 Task: Slide 12 - This Is A Map.
Action: Mouse moved to (40, 98)
Screenshot: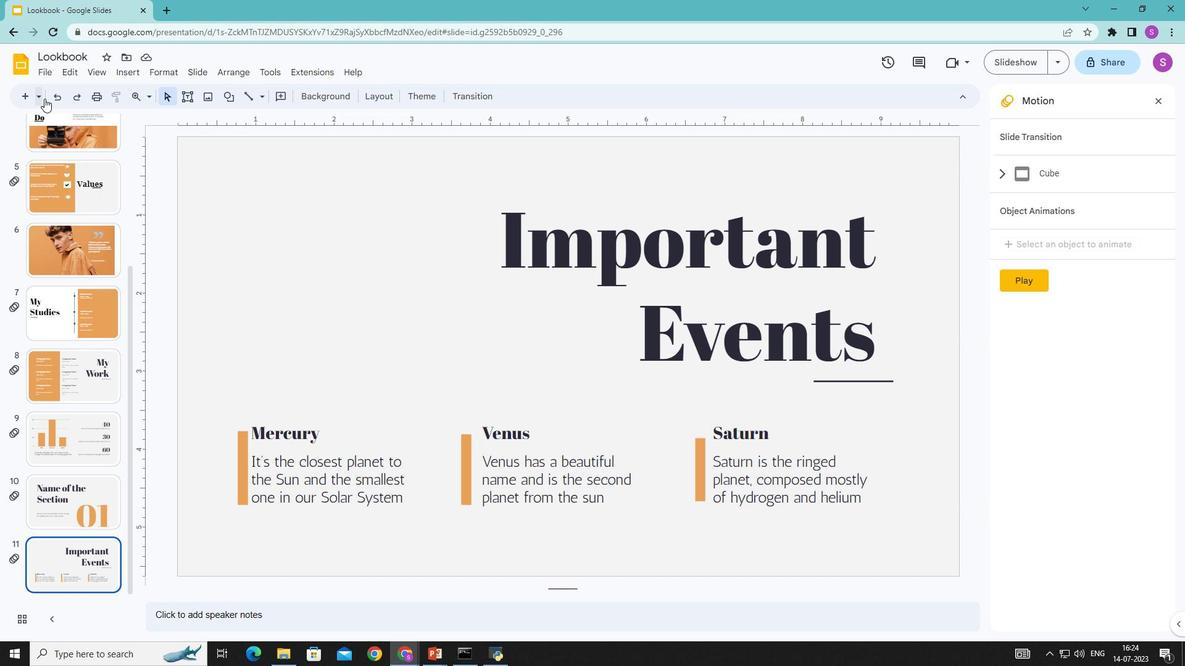 
Action: Mouse pressed left at (40, 98)
Screenshot: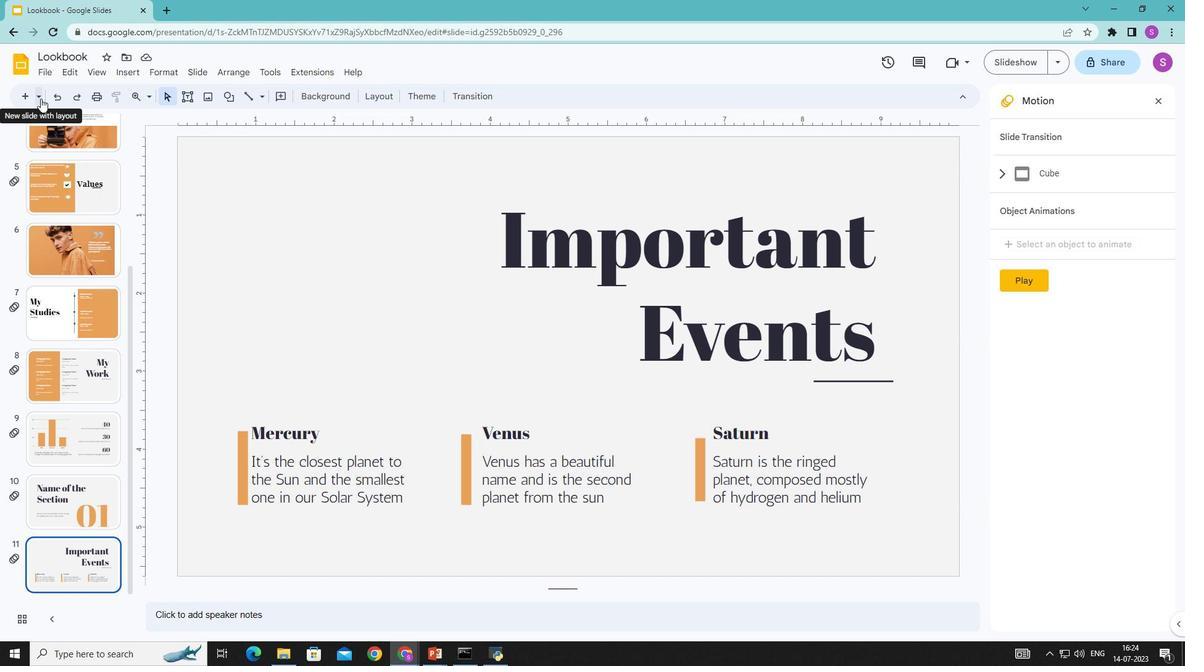 
Action: Mouse moved to (140, 195)
Screenshot: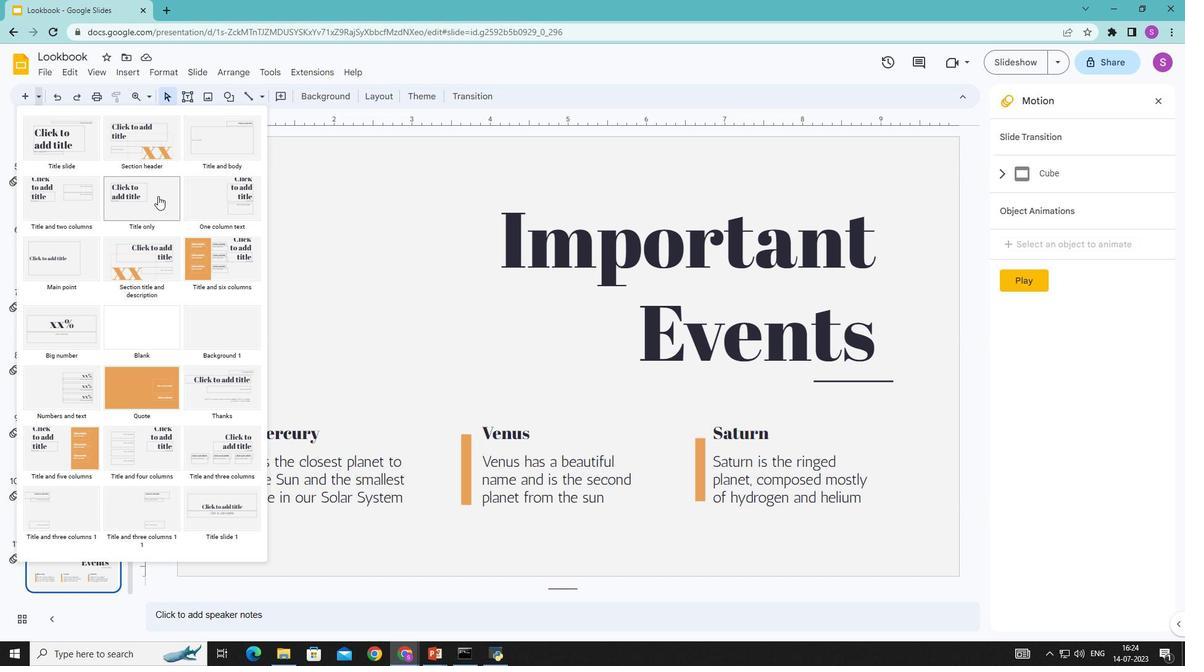 
Action: Mouse pressed left at (140, 195)
Screenshot: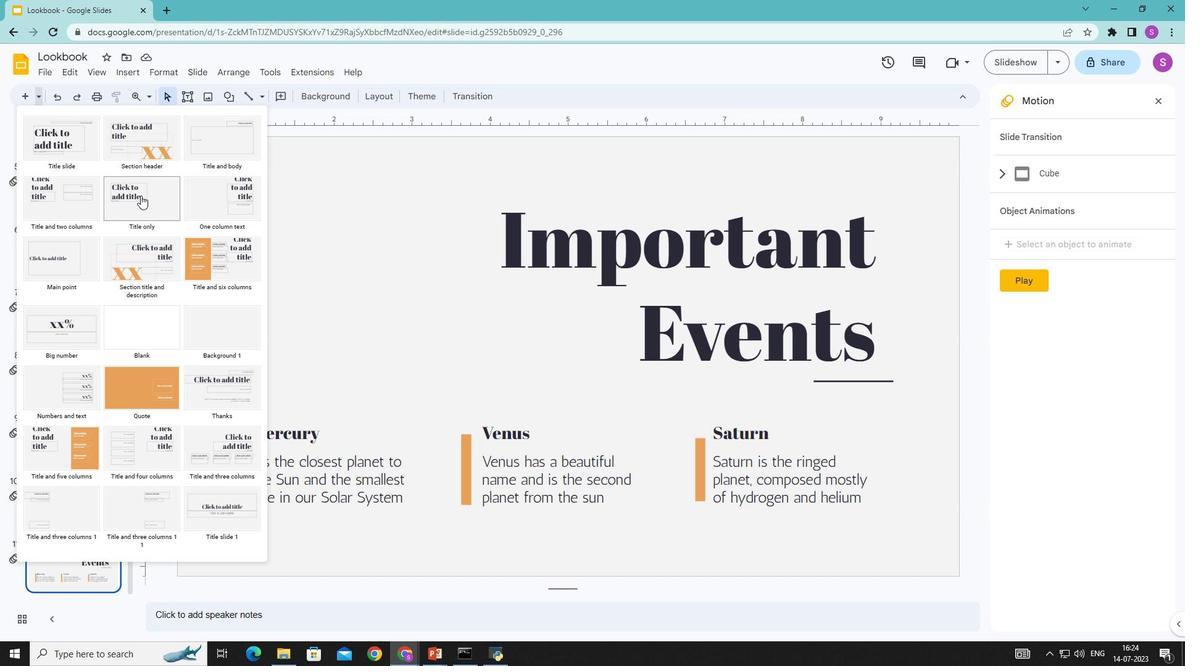 
Action: Mouse moved to (339, 274)
Screenshot: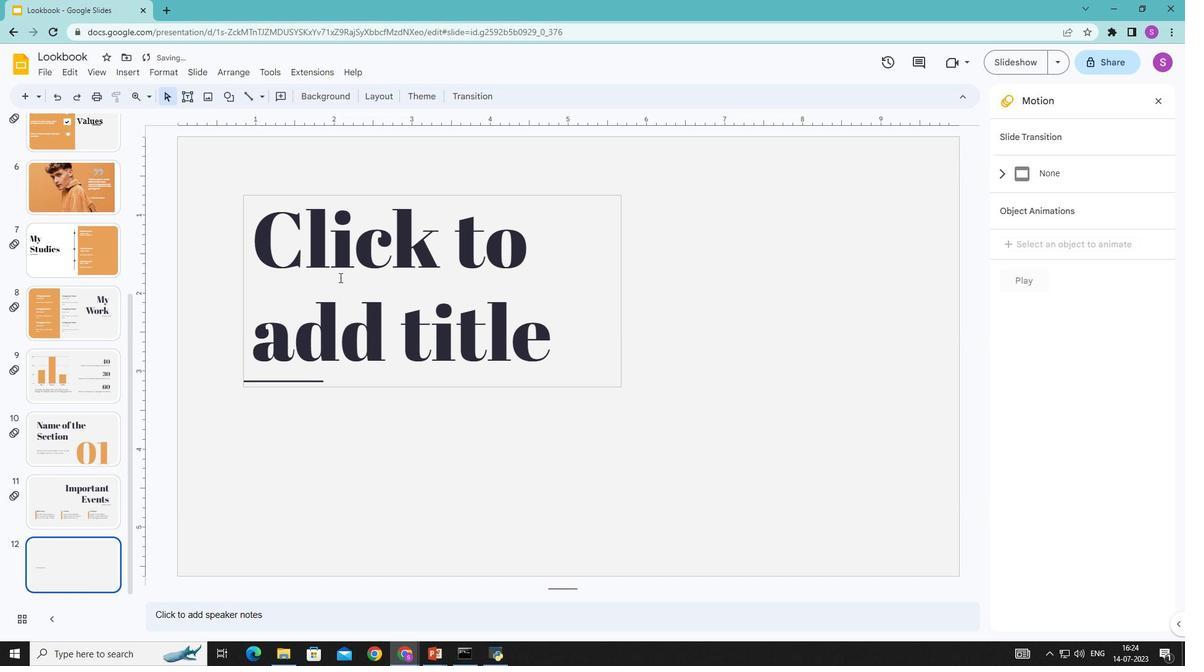 
Action: Mouse pressed left at (339, 274)
Screenshot: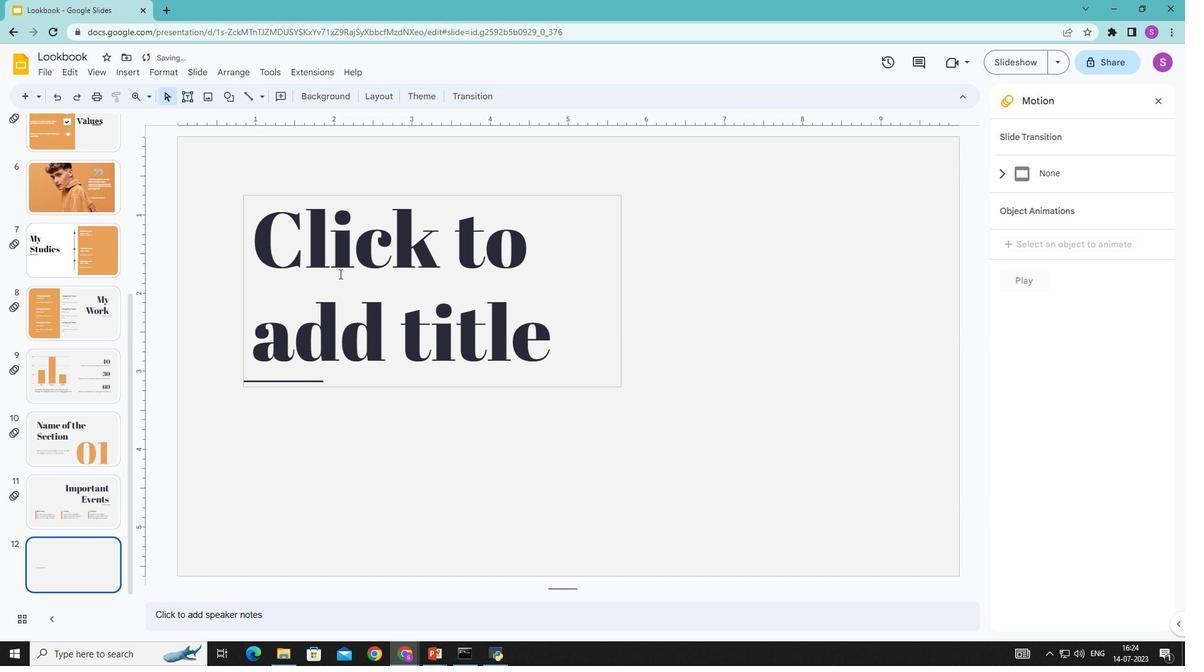 
Action: Mouse moved to (346, 277)
Screenshot: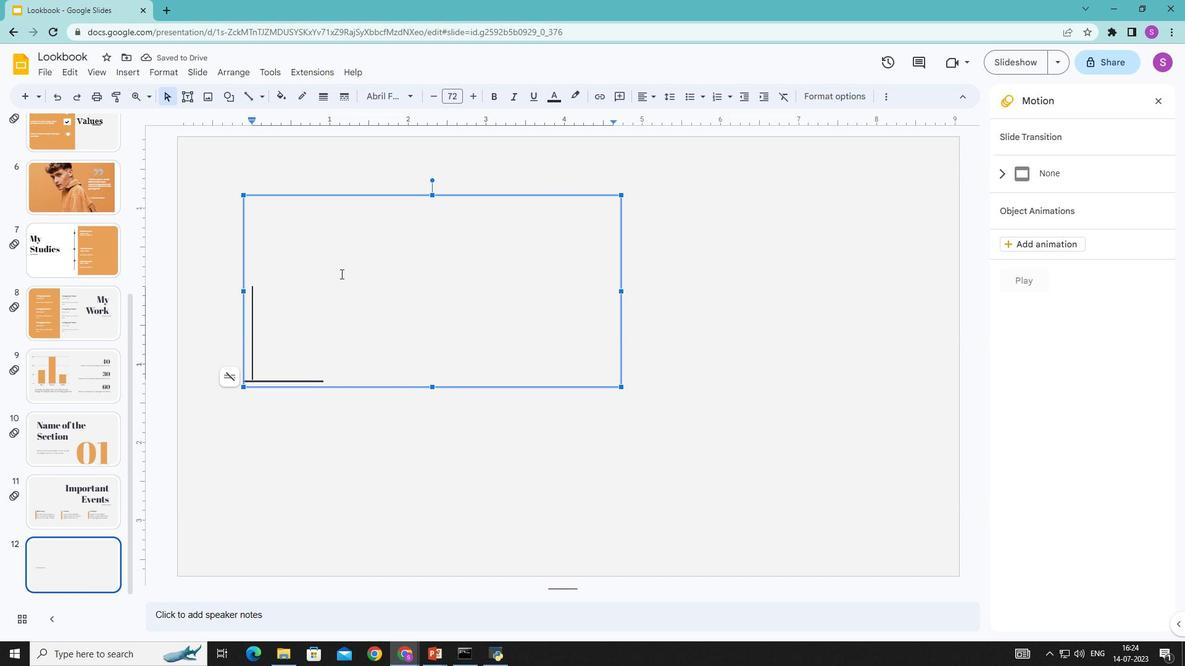 
Action: Key pressed <Key.shift>This<Key.space><Key.shift>Is<Key.space>a<Key.space><Key.shift>Map
Screenshot: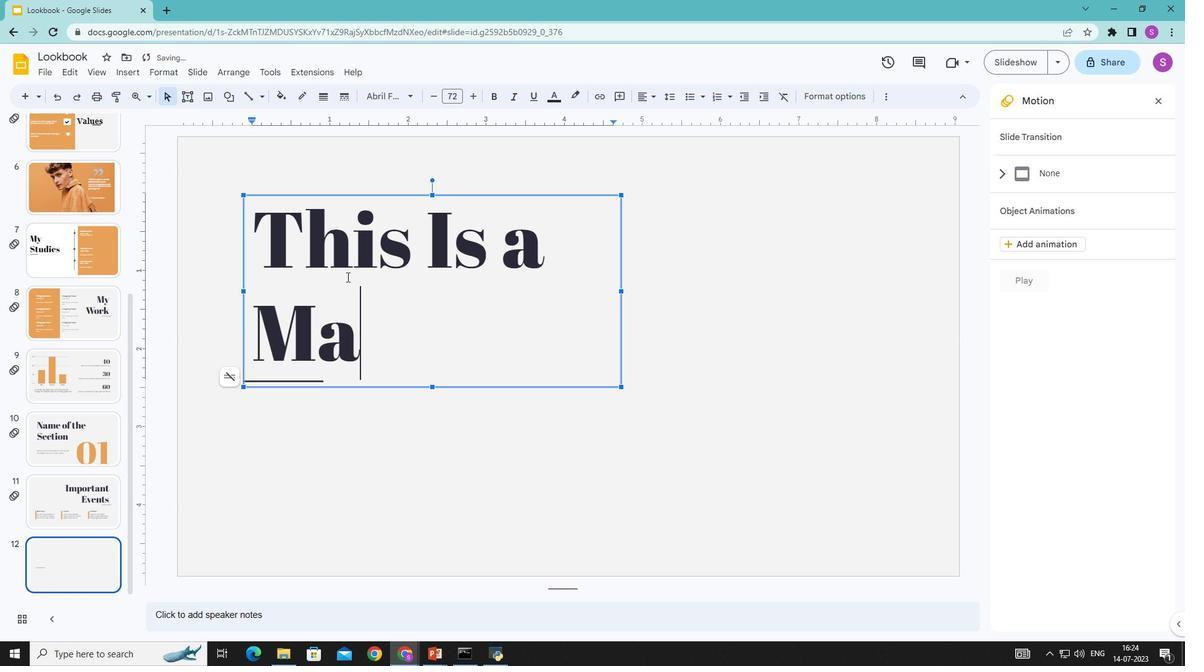 
Action: Mouse moved to (575, 490)
Screenshot: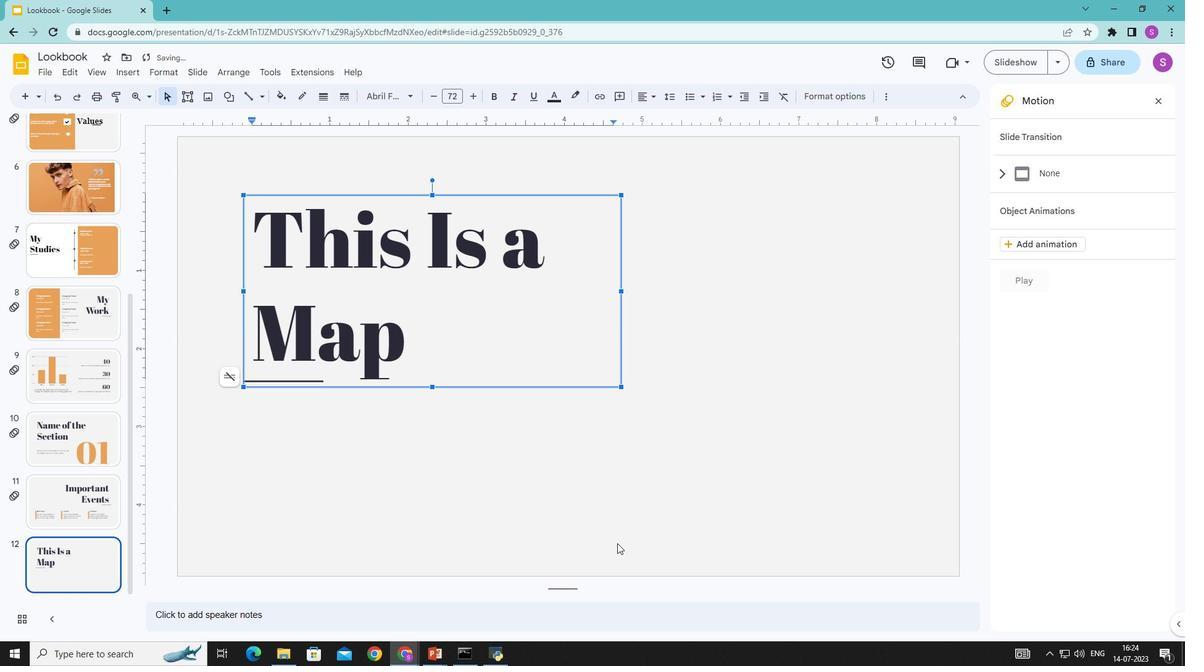 
Action: Mouse pressed left at (575, 490)
Screenshot: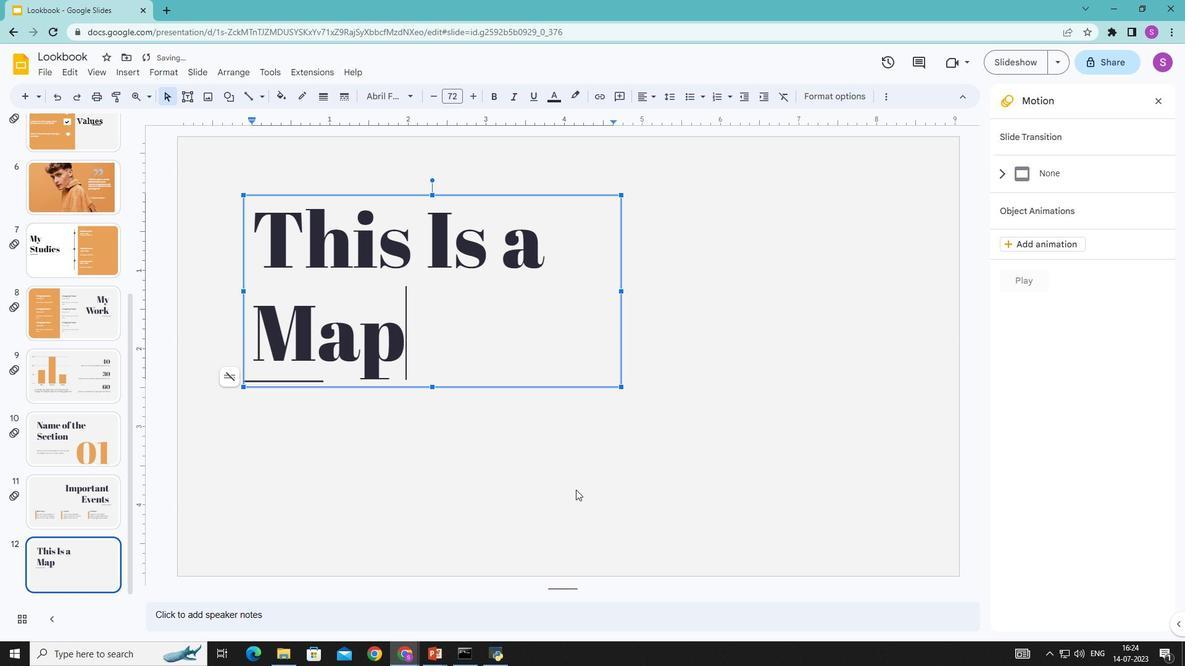
Action: Mouse moved to (119, 71)
Screenshot: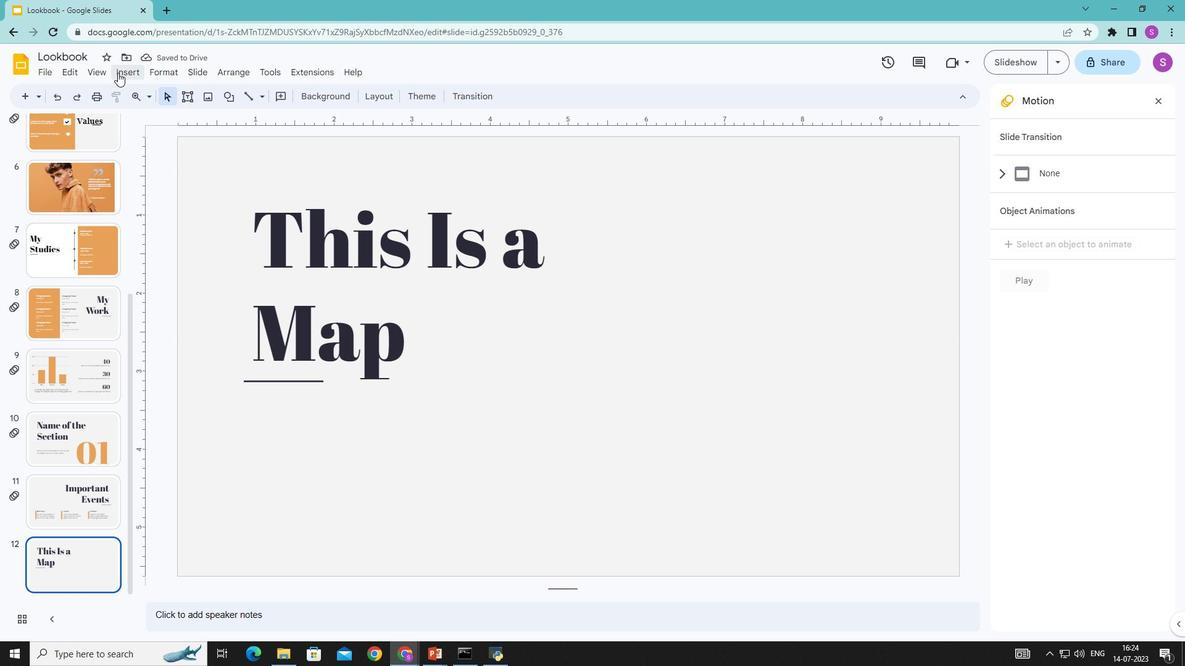 
Action: Mouse pressed left at (119, 71)
Screenshot: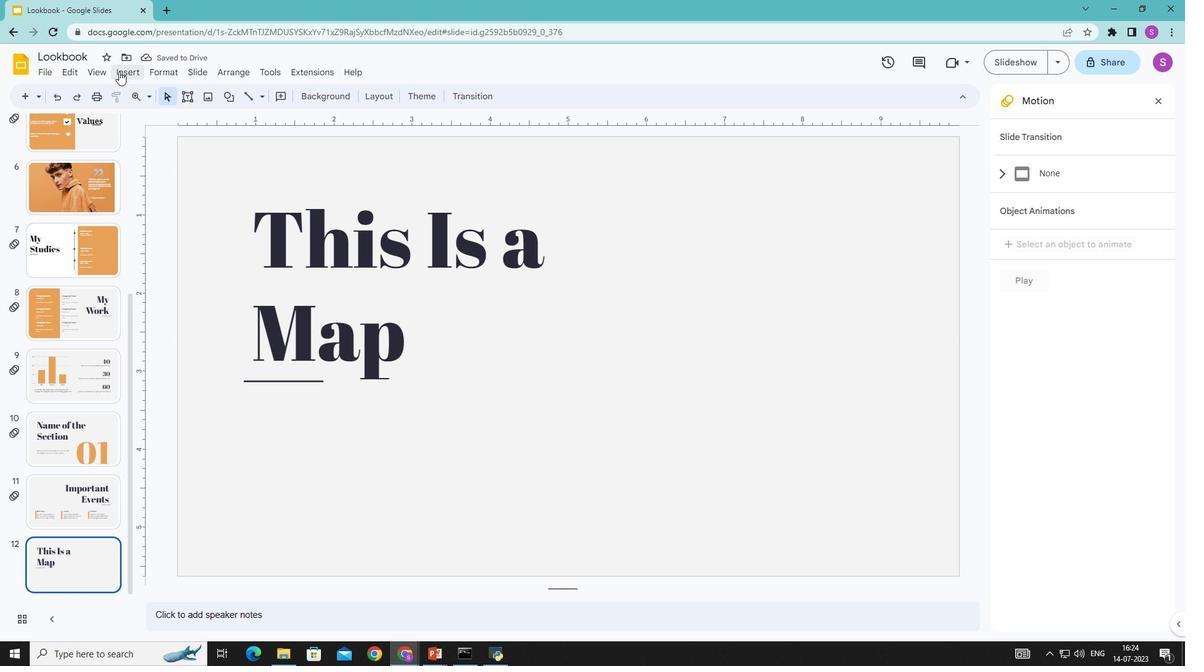 
Action: Mouse moved to (414, 98)
Screenshot: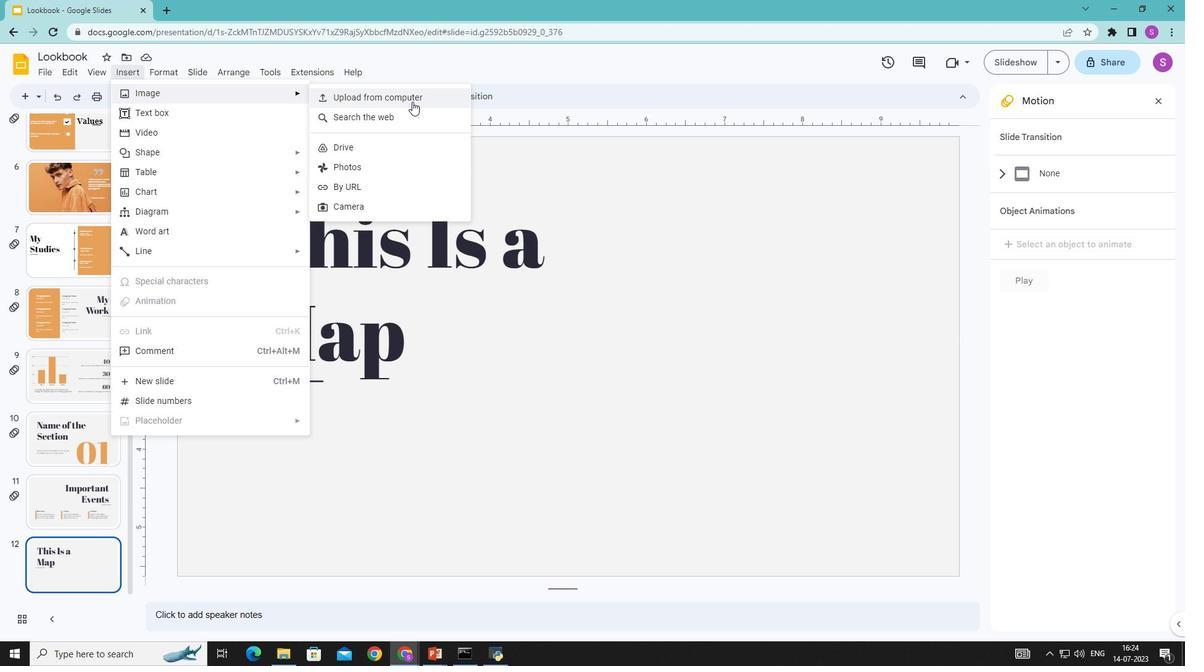 
Action: Mouse pressed left at (414, 98)
Screenshot: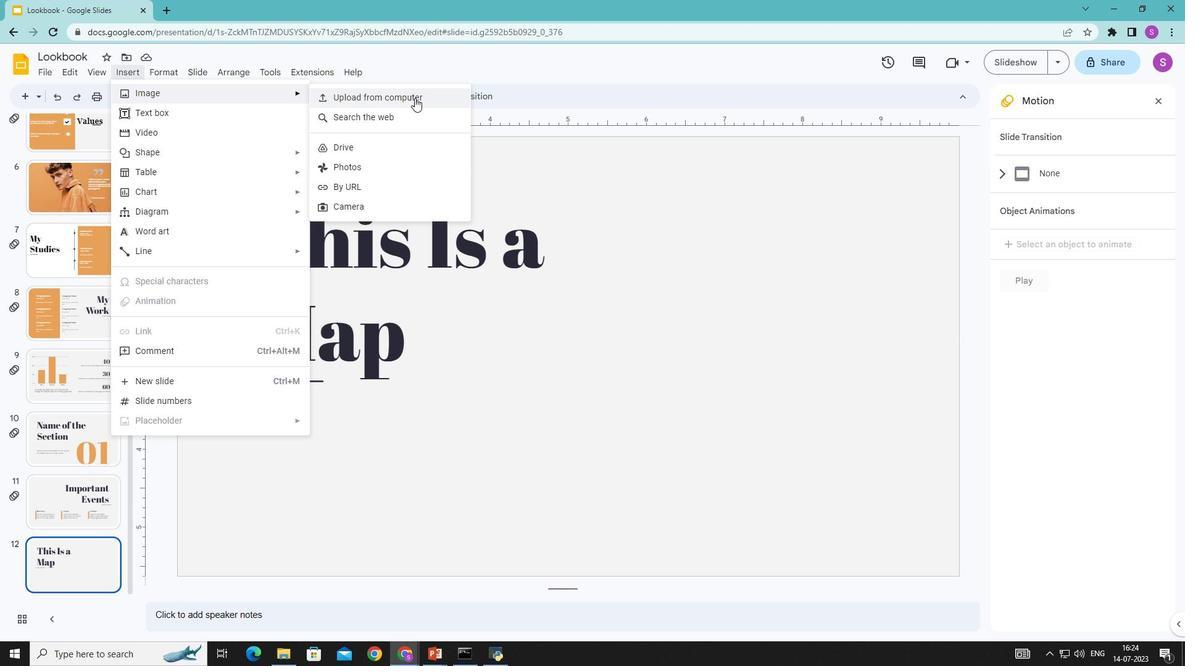 
Action: Mouse moved to (541, 108)
Screenshot: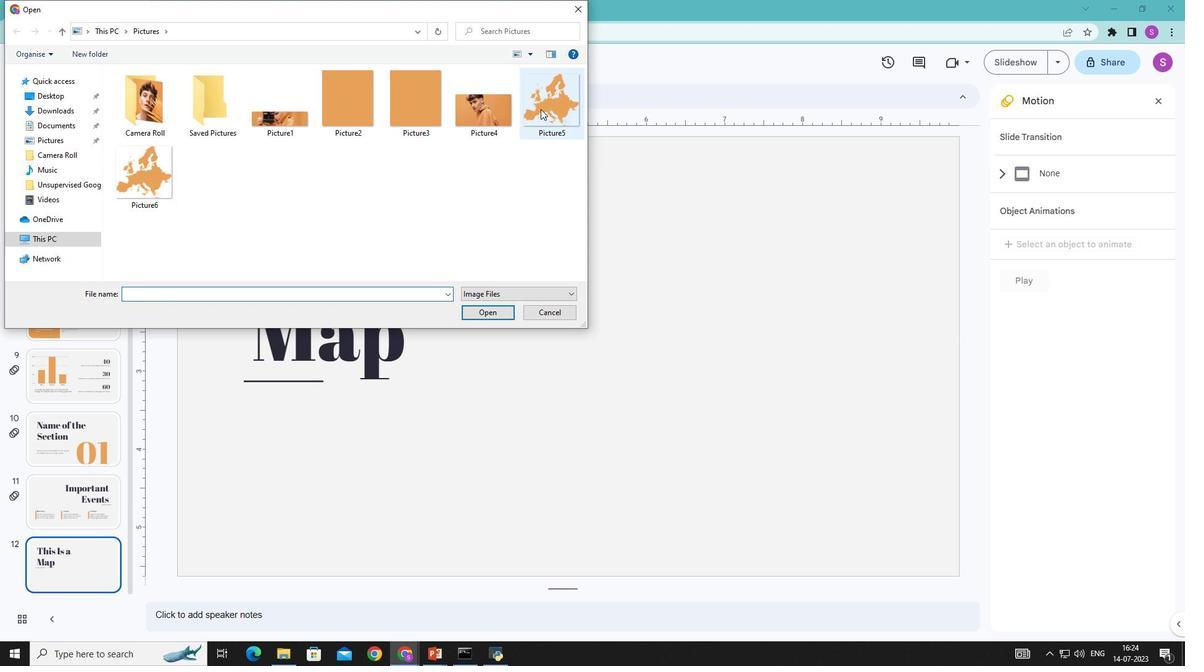 
Action: Mouse pressed left at (541, 108)
Screenshot: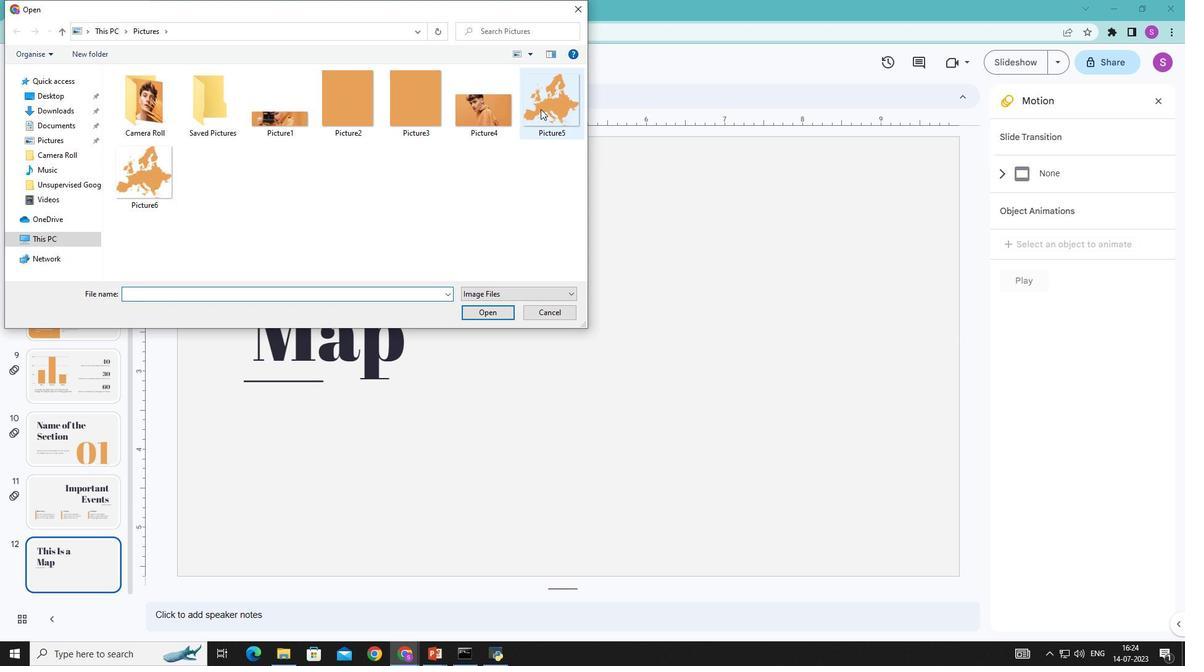 
Action: Mouse moved to (483, 309)
Screenshot: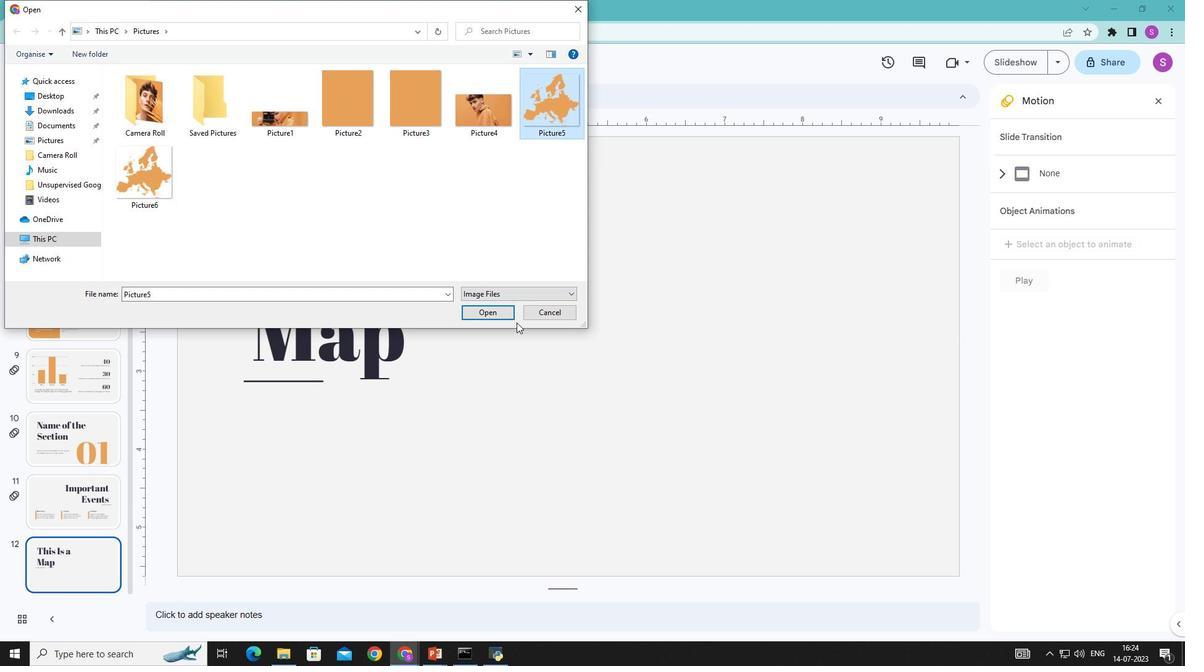 
Action: Mouse pressed left at (483, 309)
Screenshot: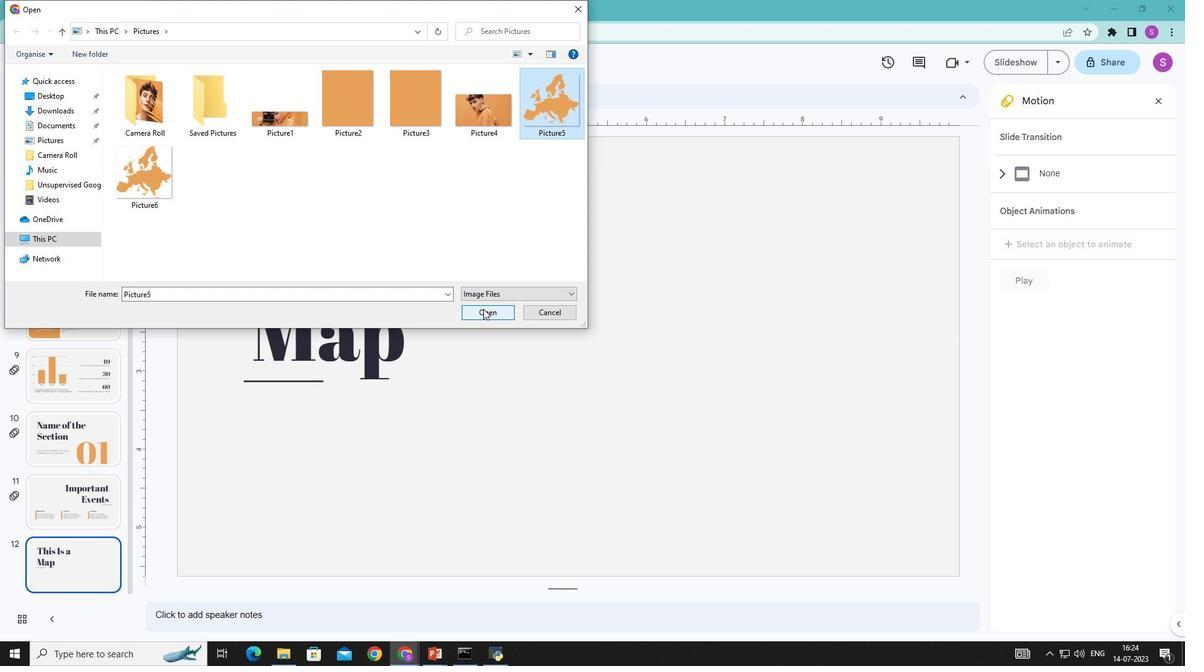 
Action: Mouse moved to (799, 329)
Screenshot: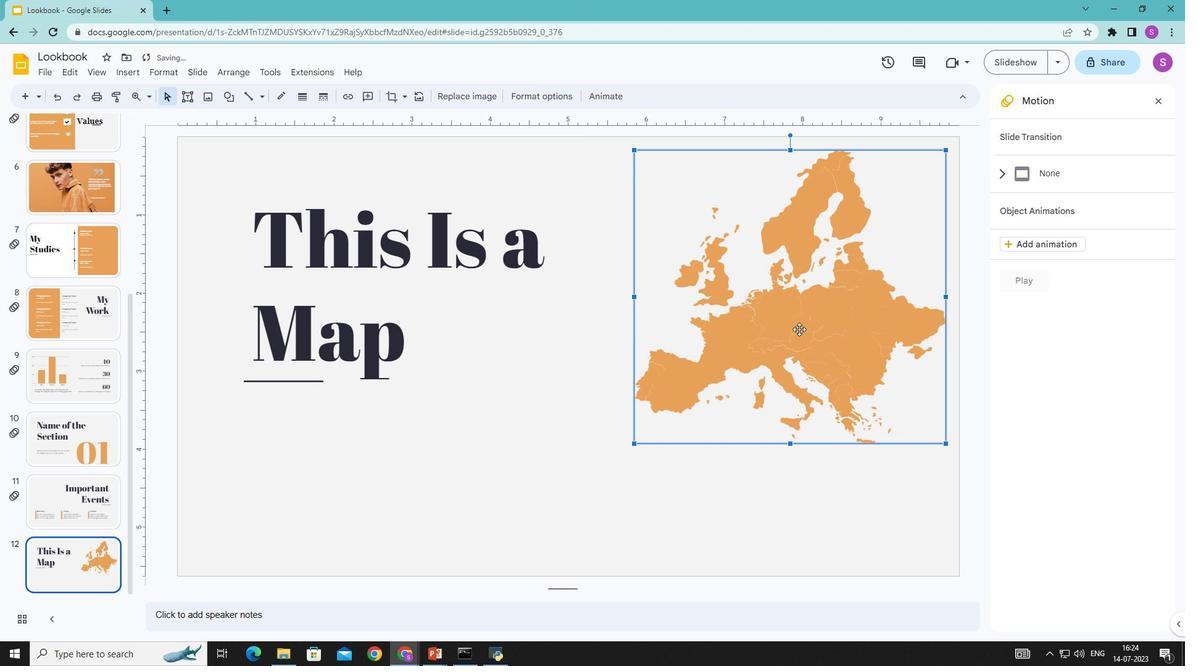 
Action: Mouse pressed left at (799, 329)
Screenshot: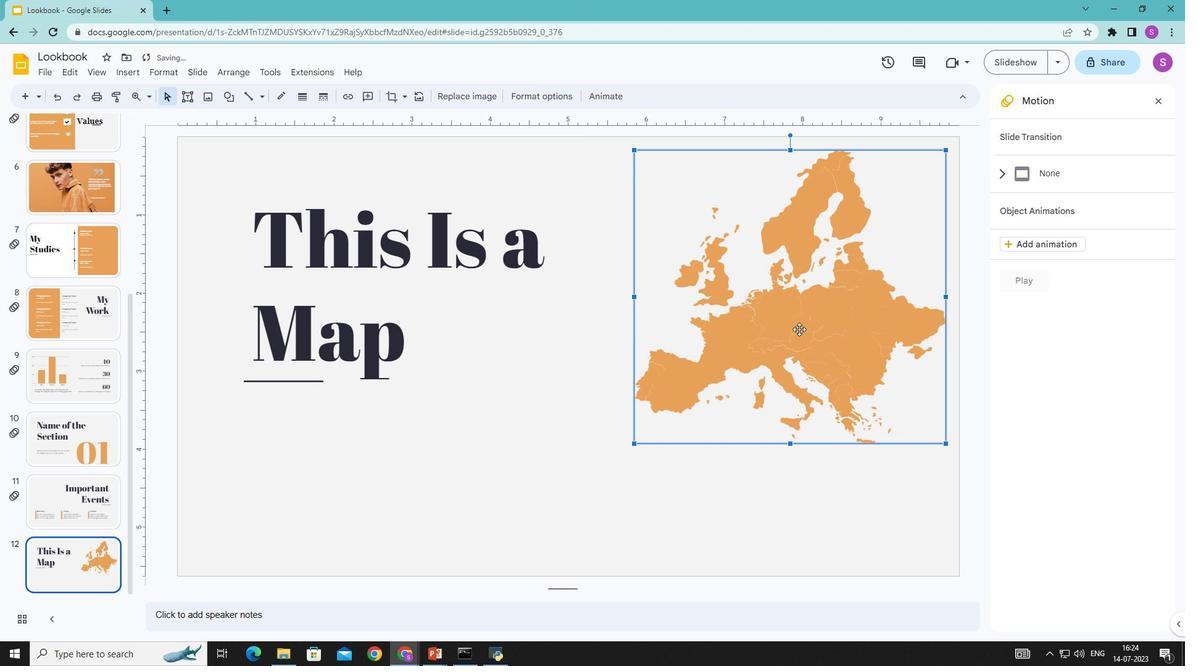 
Action: Mouse moved to (535, 467)
Screenshot: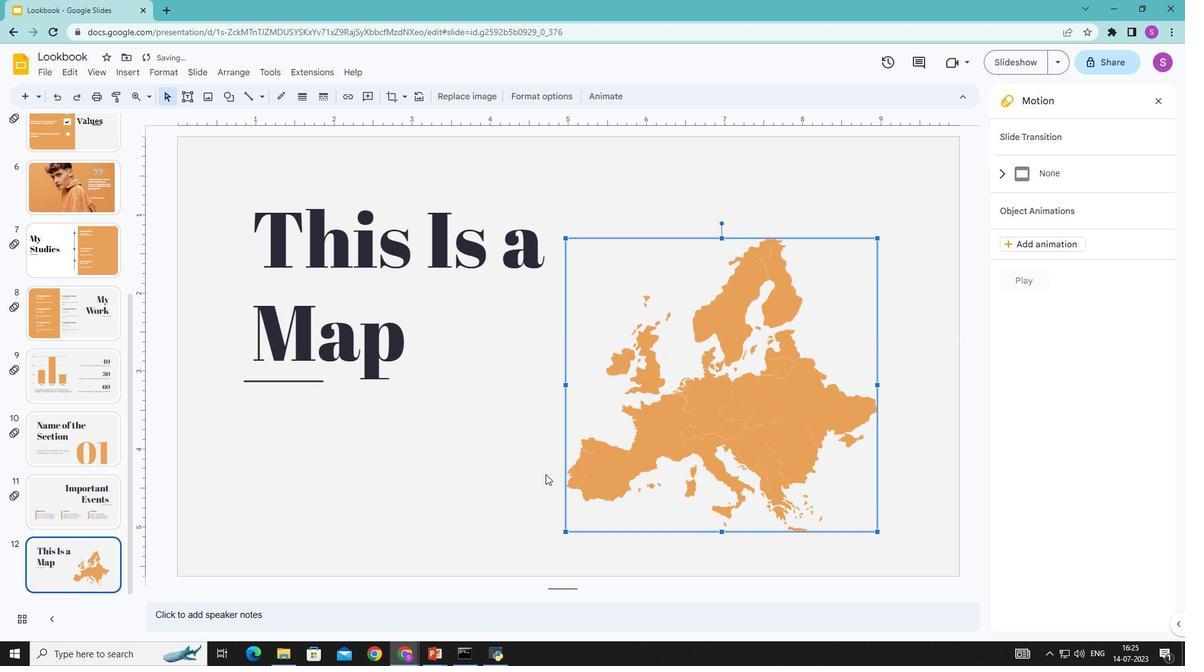 
Action: Mouse pressed left at (535, 467)
Screenshot: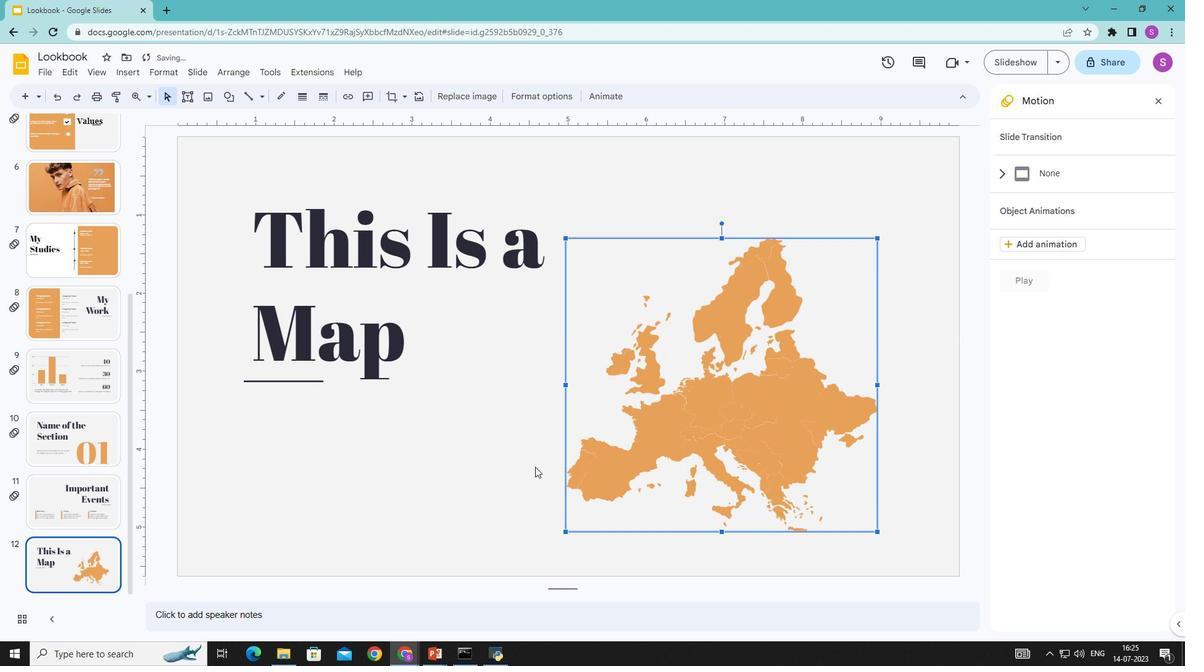 
Action: Mouse moved to (190, 99)
Screenshot: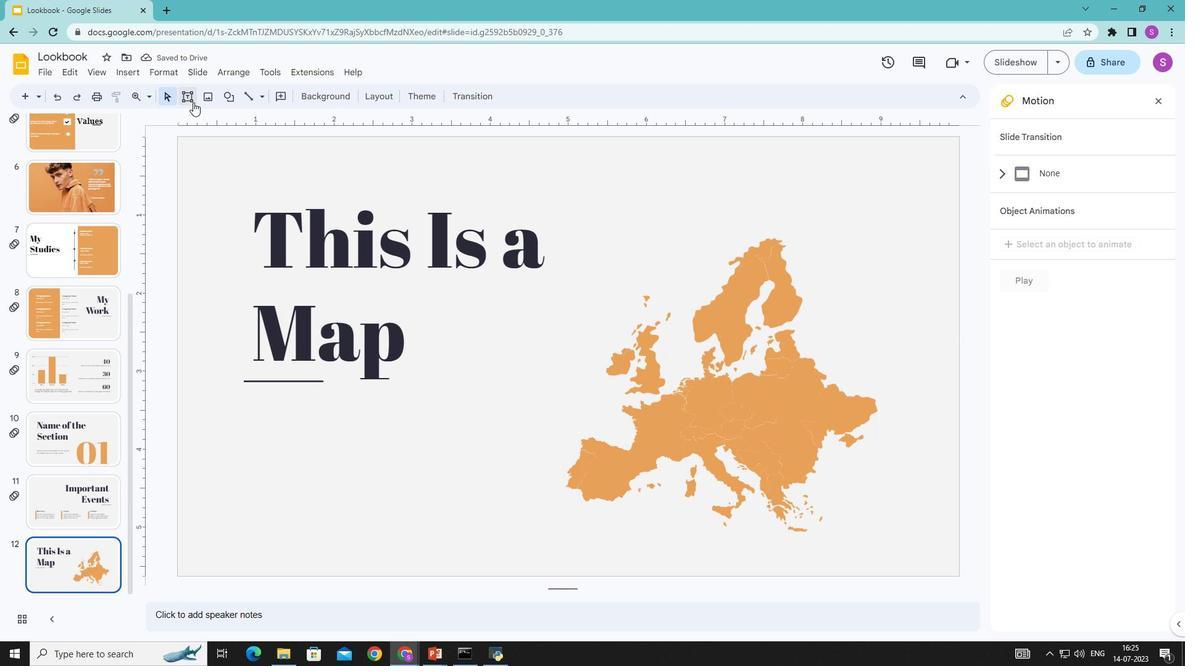 
Action: Mouse pressed left at (190, 99)
Screenshot: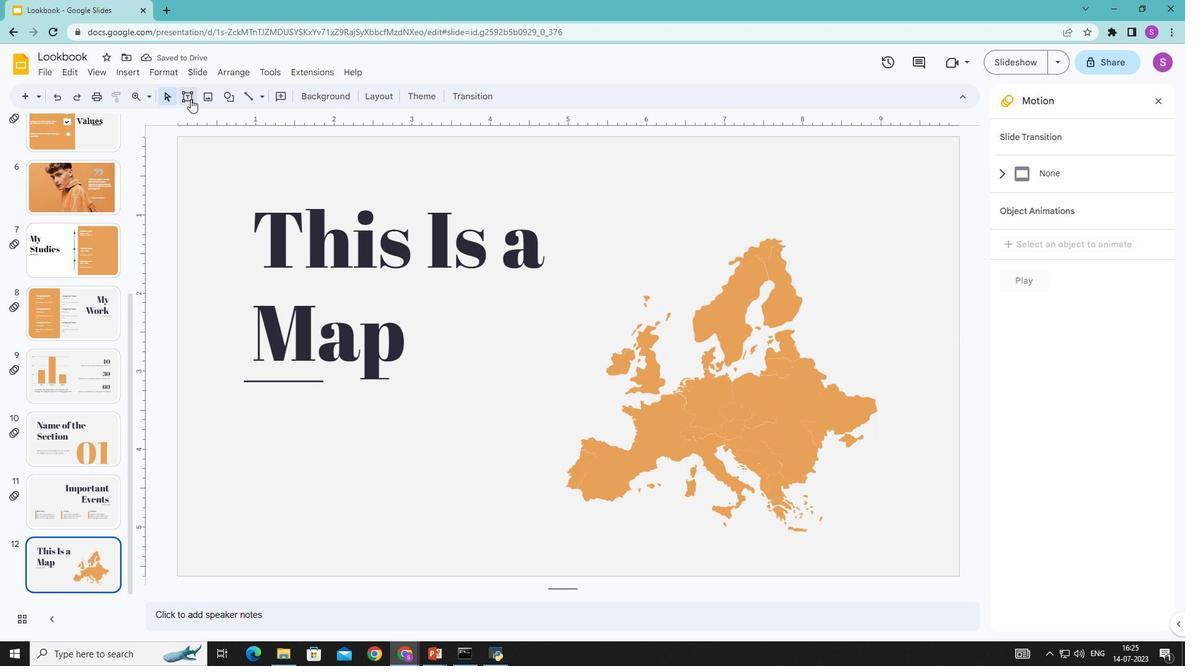
Action: Mouse moved to (272, 424)
Screenshot: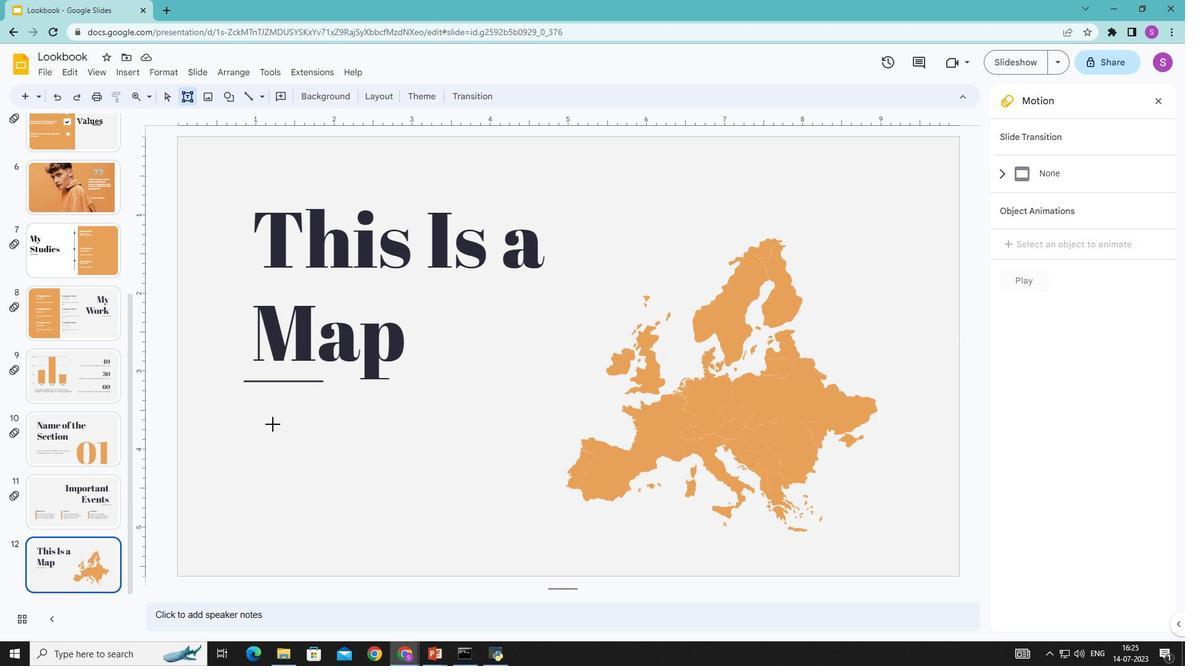 
Action: Mouse pressed left at (272, 424)
Screenshot: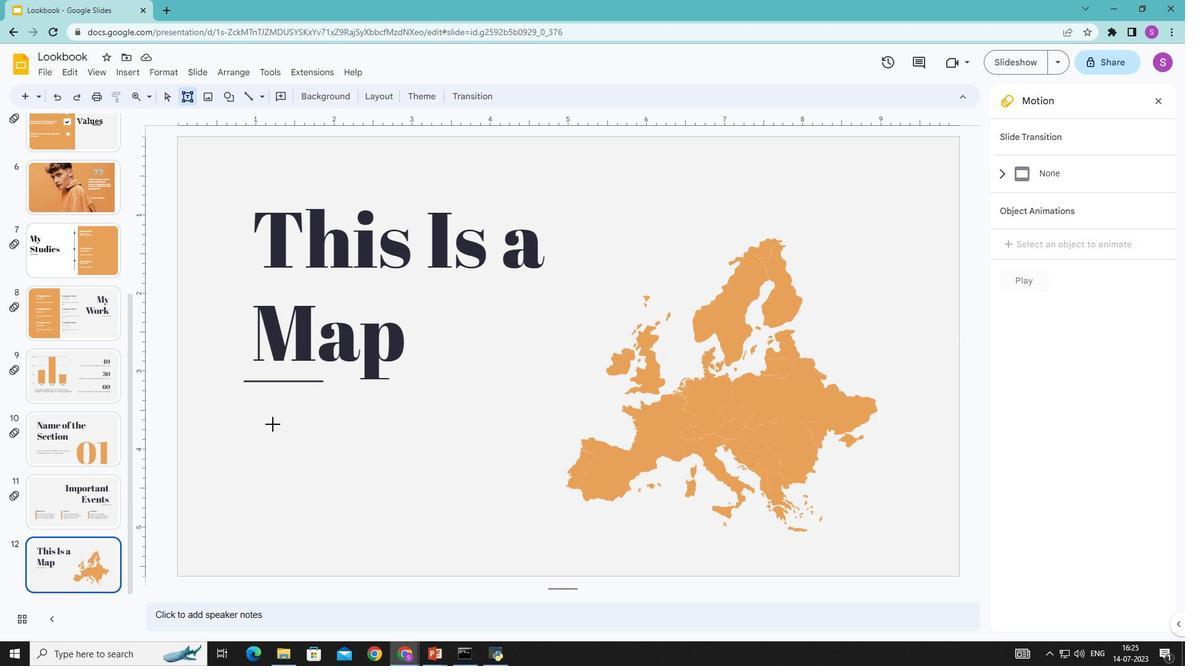 
Action: Mouse moved to (480, 530)
Screenshot: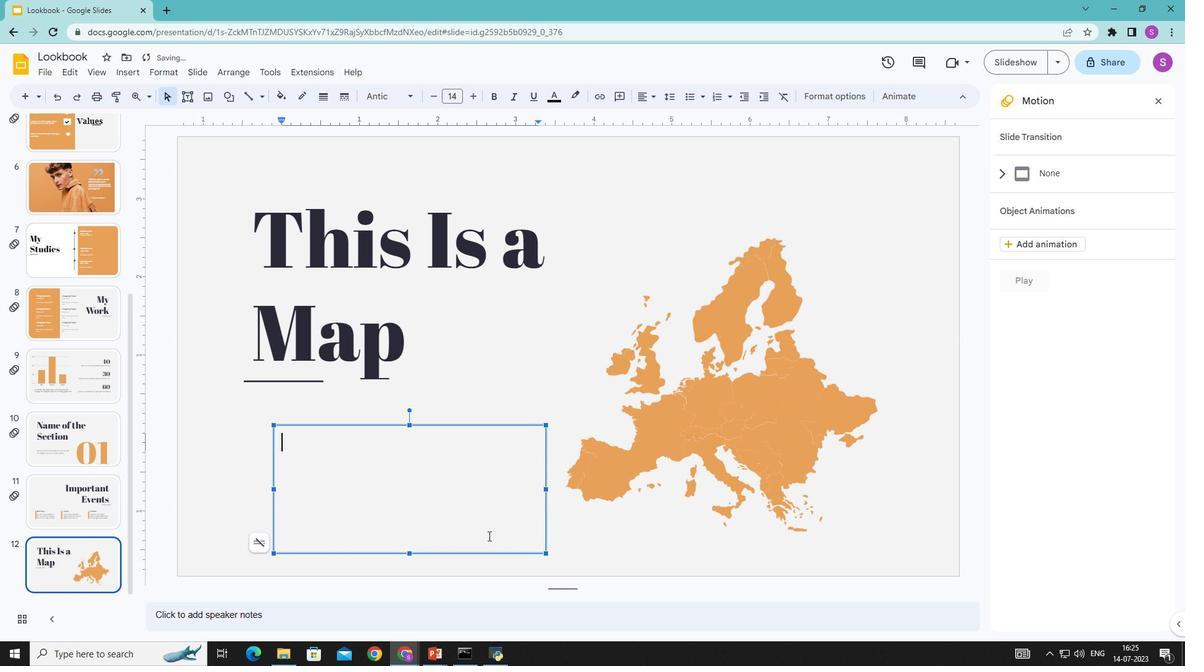 
Action: Key pressed <Key.shift>Mercury<Key.space>is<Key.space>the<Key.space>closest<Key.space>planet<Key.space>to<Key.space>the<Key.space><Key.shift>Sun<Key.space>and<Key.space>the<Key.space>smallest<Key.space>one<Key.space>in<Key.space>our<Key.space><Key.shift>Solar<Key.space><Key.shift>System
Screenshot: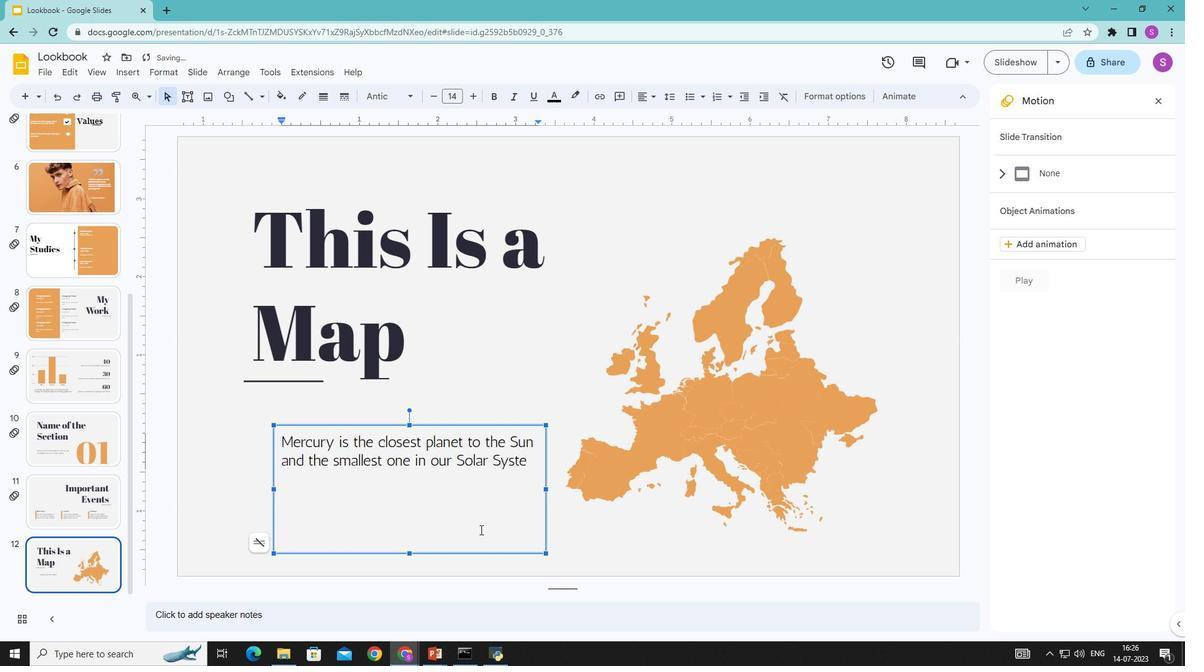 
Action: Mouse moved to (583, 304)
Screenshot: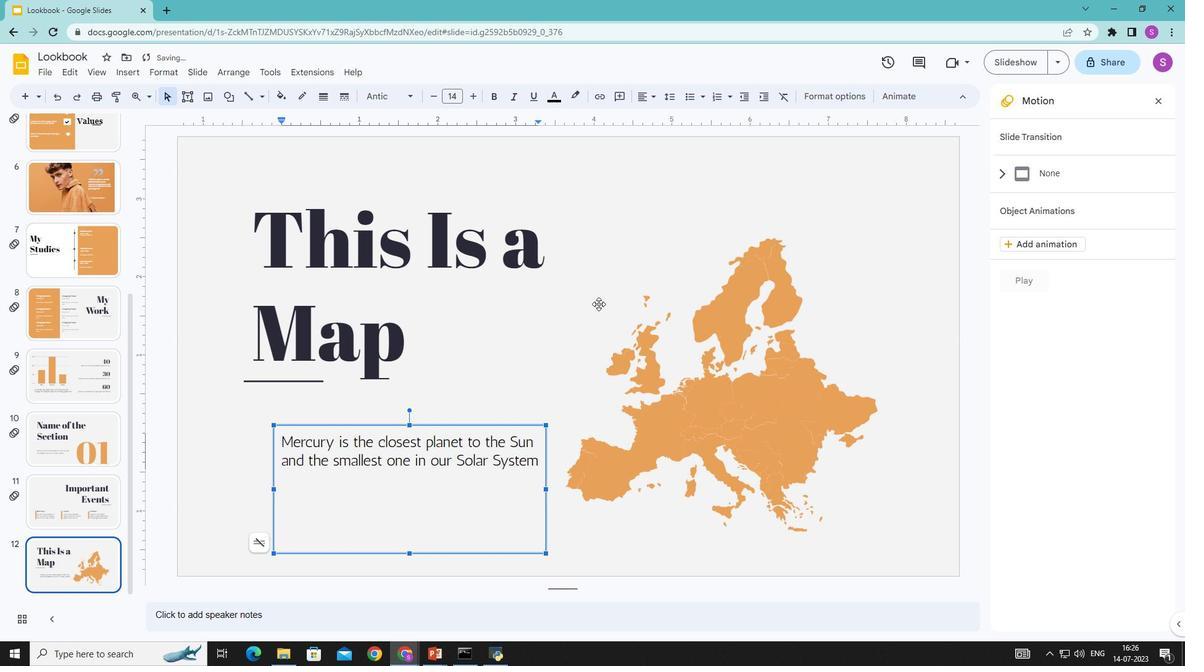
Action: Mouse pressed left at (583, 304)
Screenshot: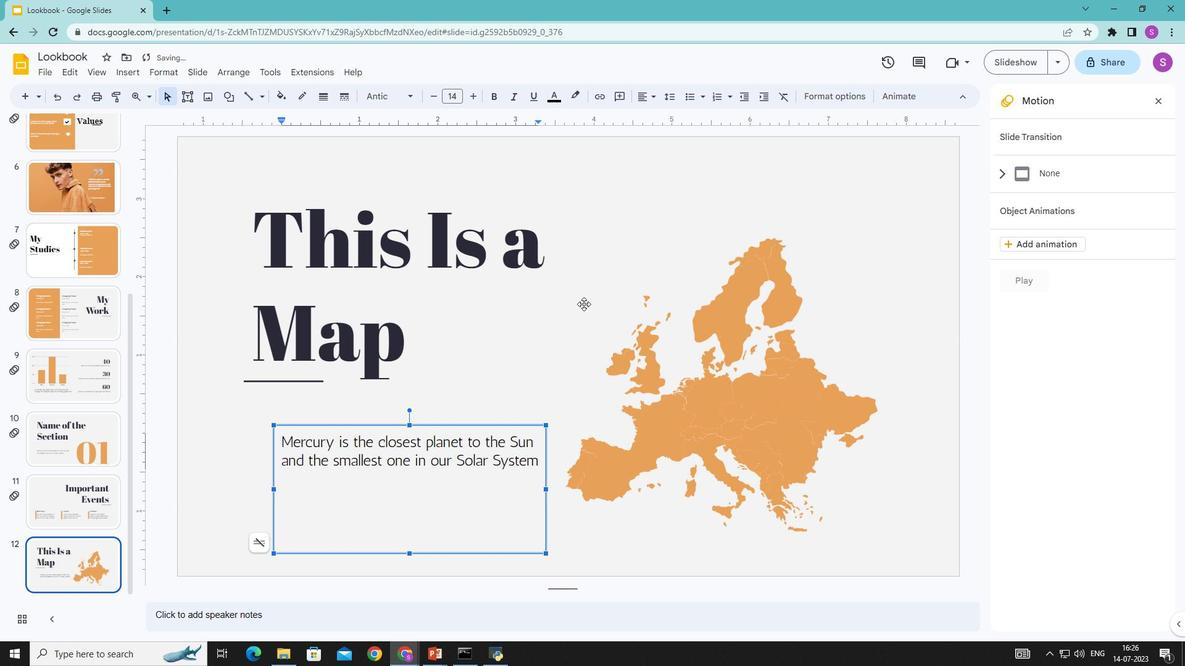
Action: Mouse moved to (449, 448)
Screenshot: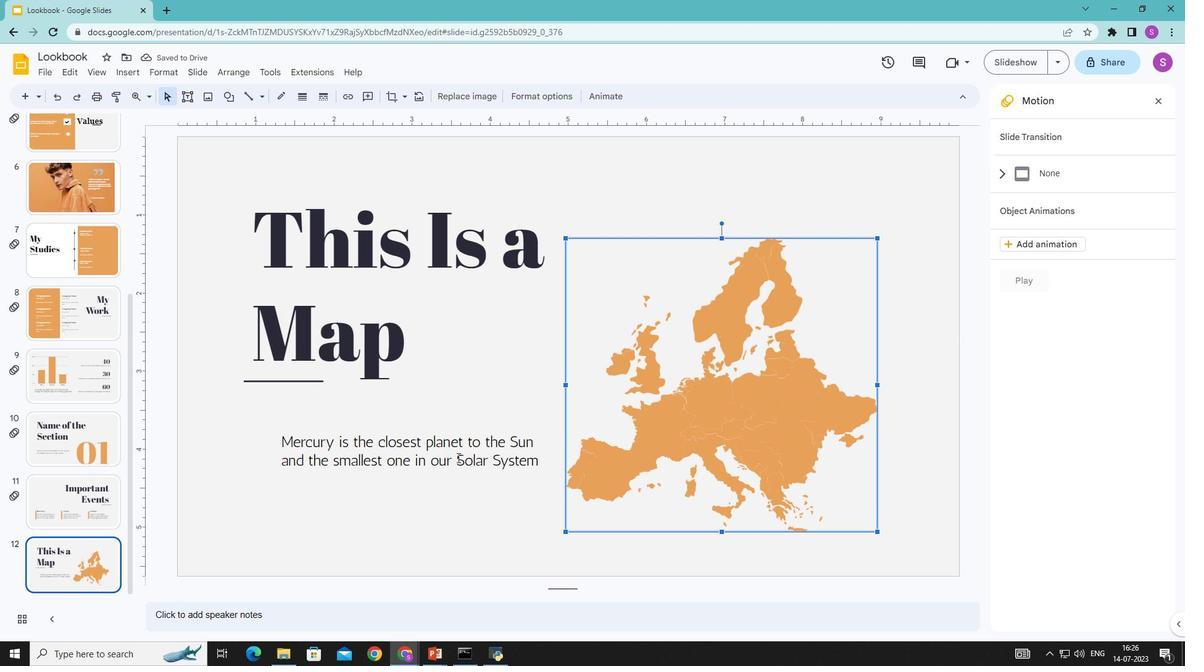 
Action: Mouse pressed left at (449, 448)
Screenshot: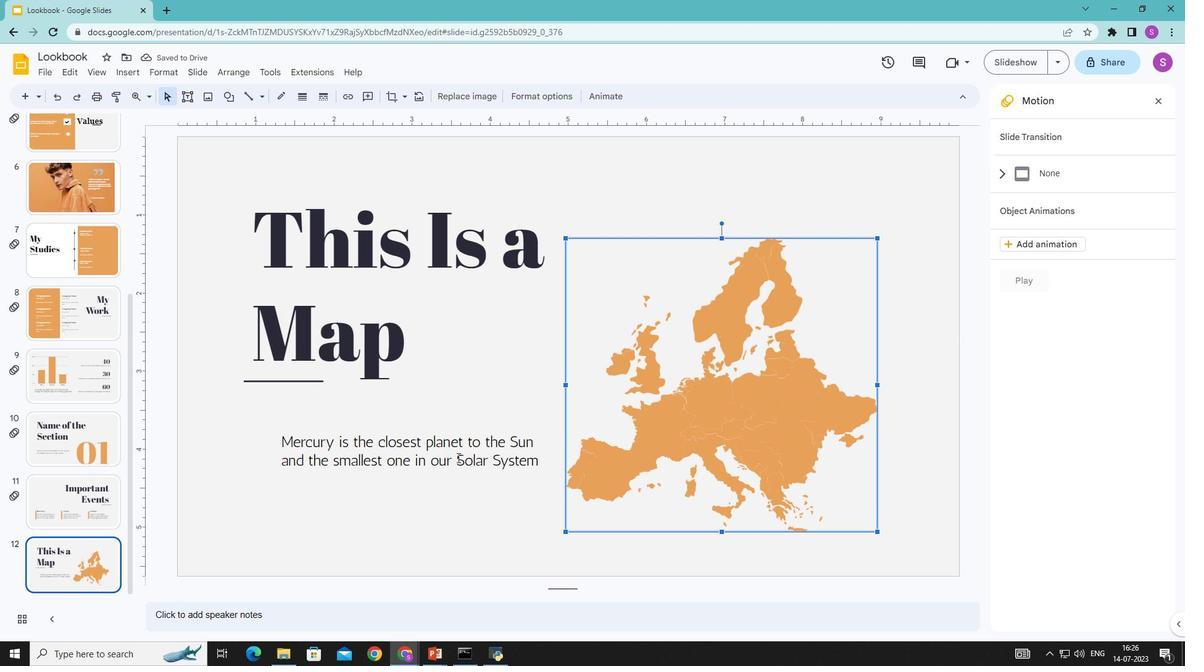 
Action: Mouse moved to (538, 462)
Screenshot: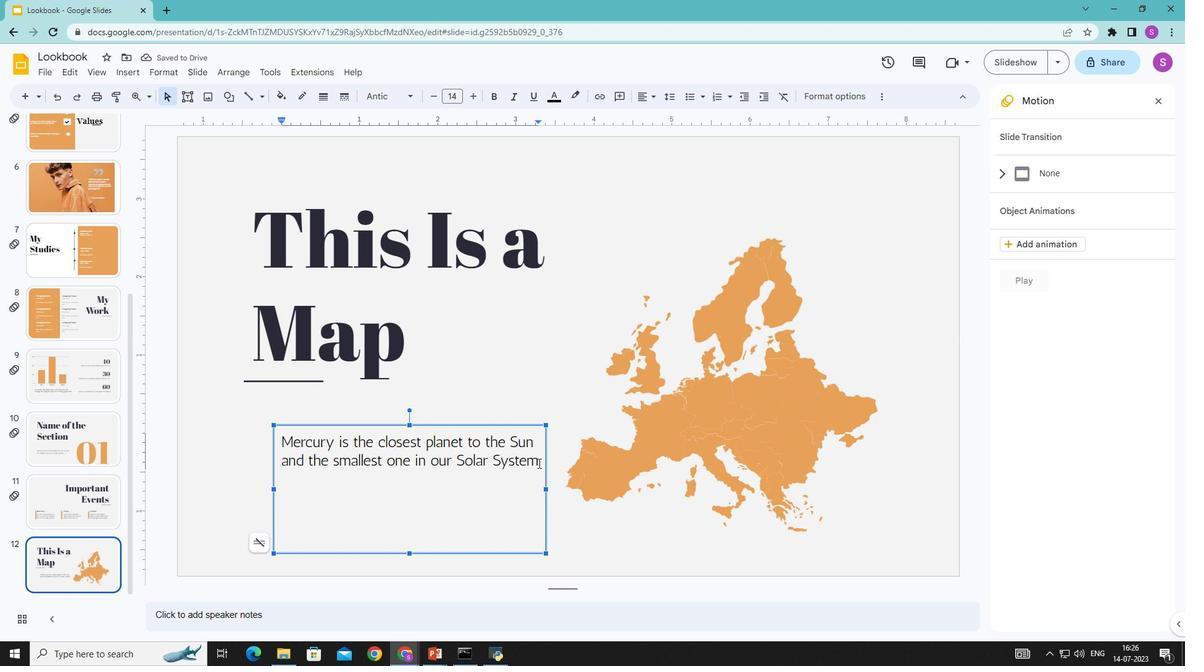 
Action: Mouse pressed left at (538, 462)
Screenshot: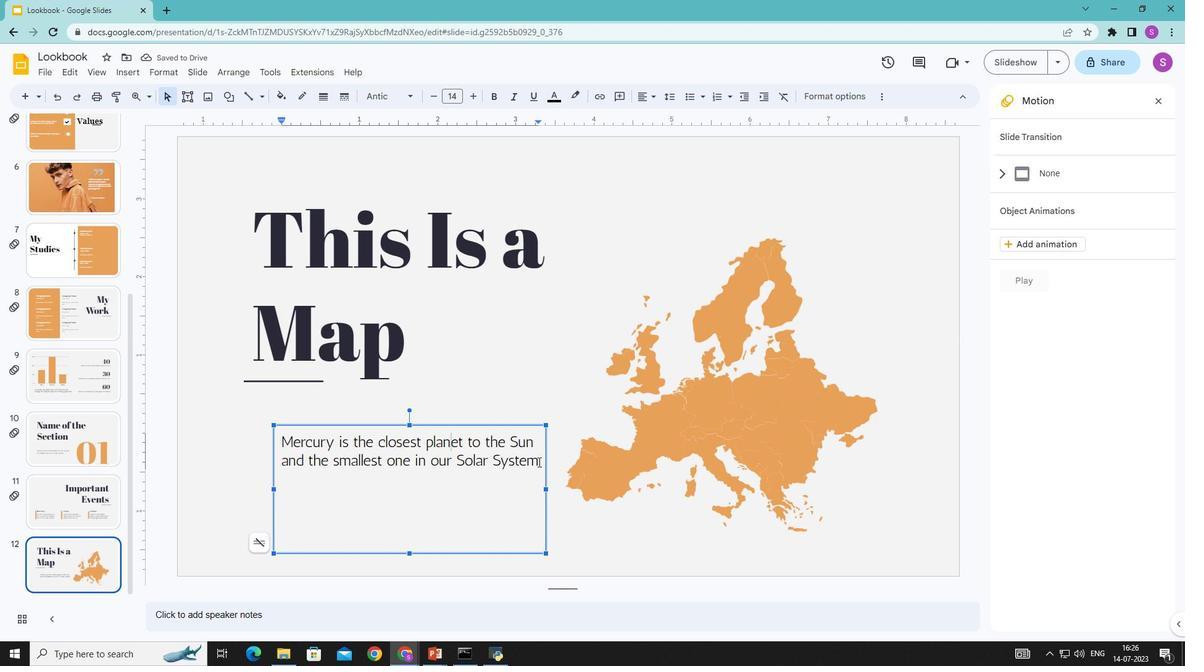 
Action: Mouse moved to (412, 96)
Screenshot: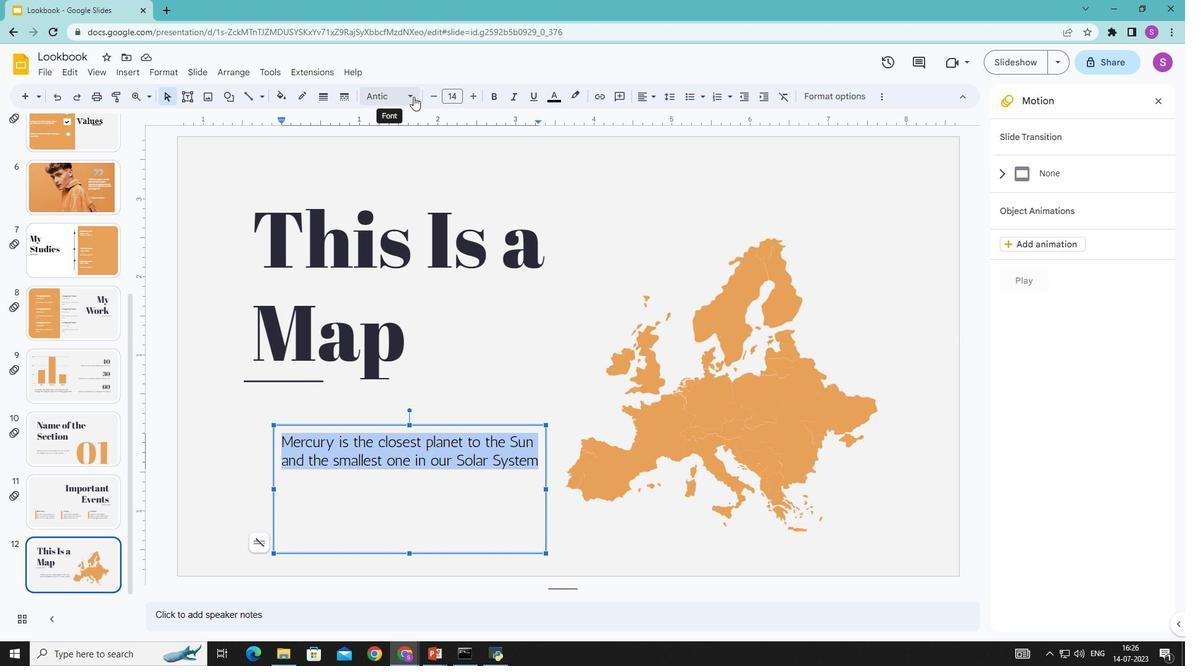 
Action: Mouse pressed left at (412, 96)
Screenshot: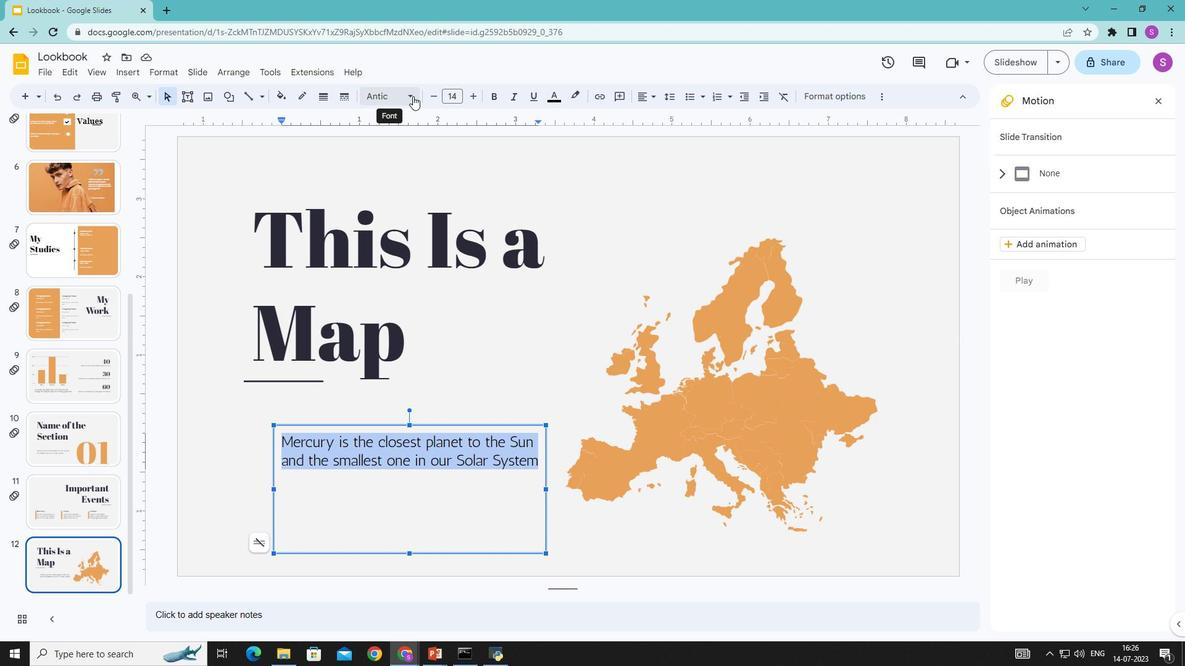 
Action: Mouse moved to (430, 561)
Screenshot: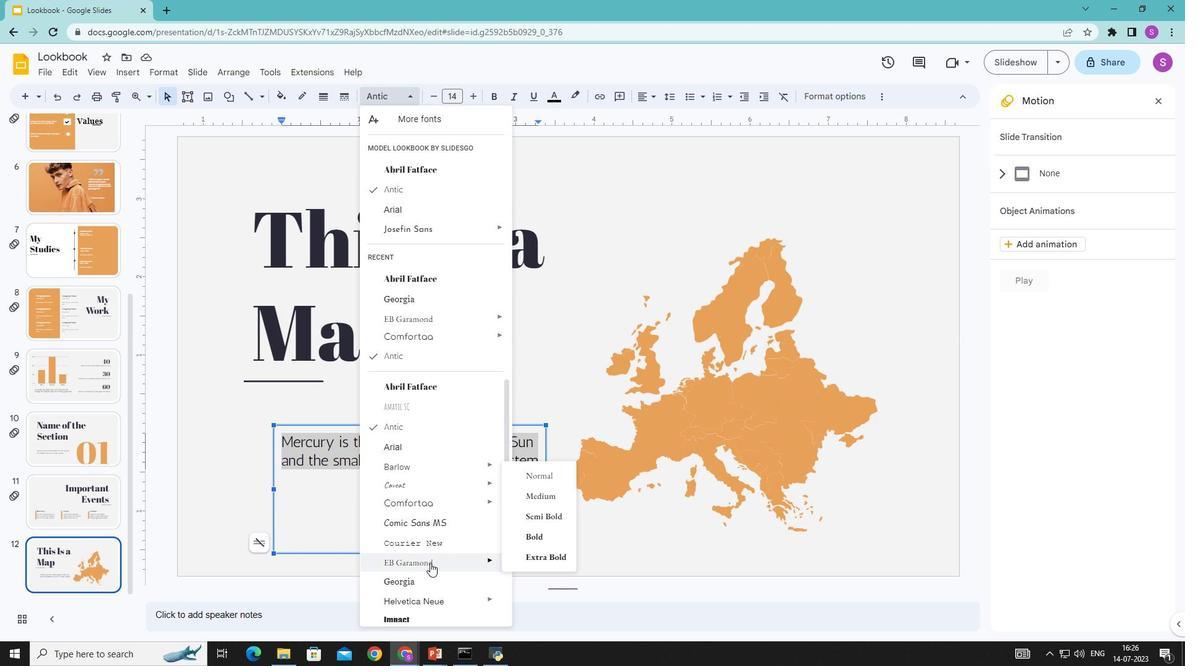 
Action: Mouse pressed left at (430, 561)
Screenshot: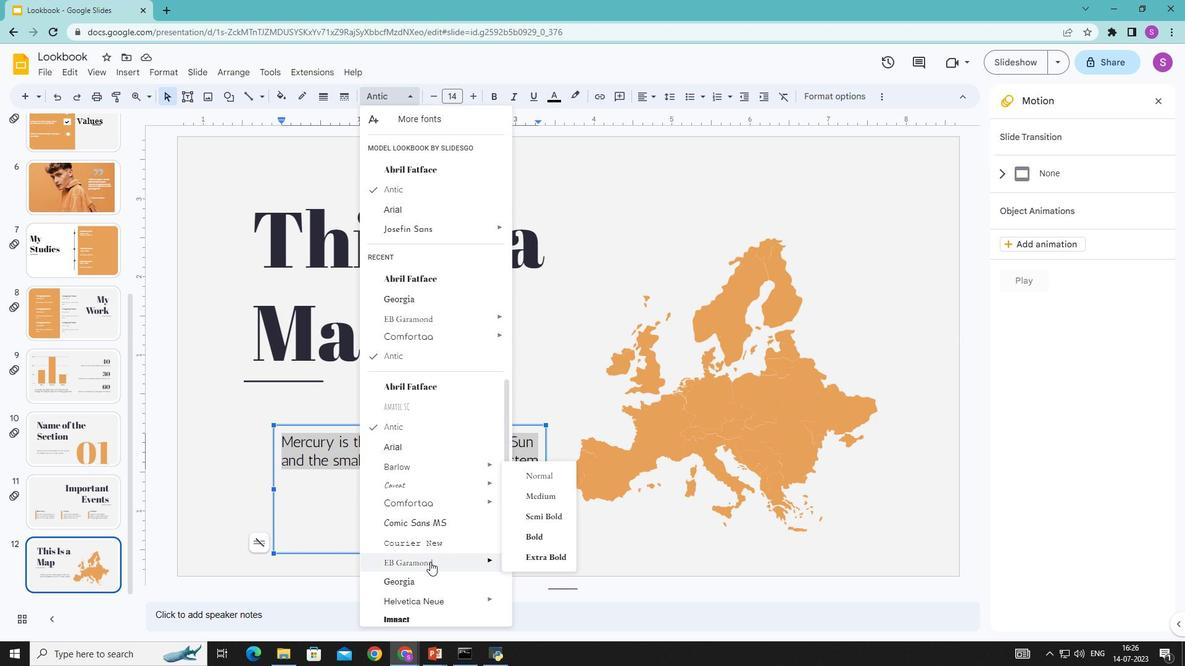 
Action: Mouse moved to (610, 230)
Screenshot: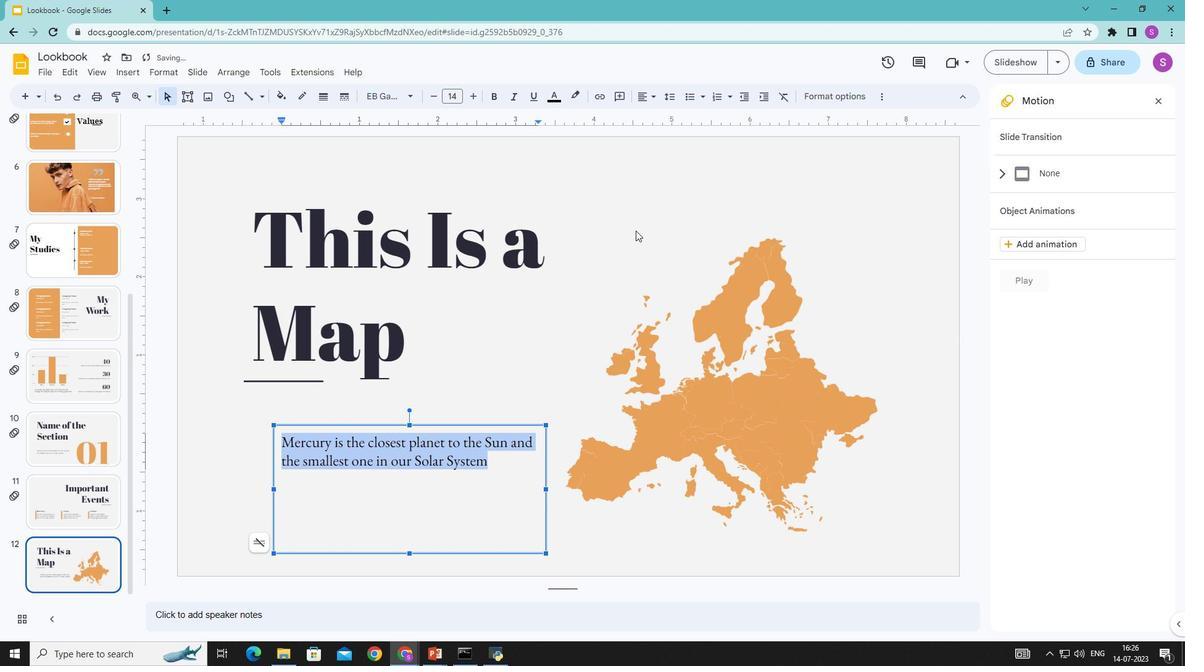 
Action: Mouse pressed left at (610, 230)
Screenshot: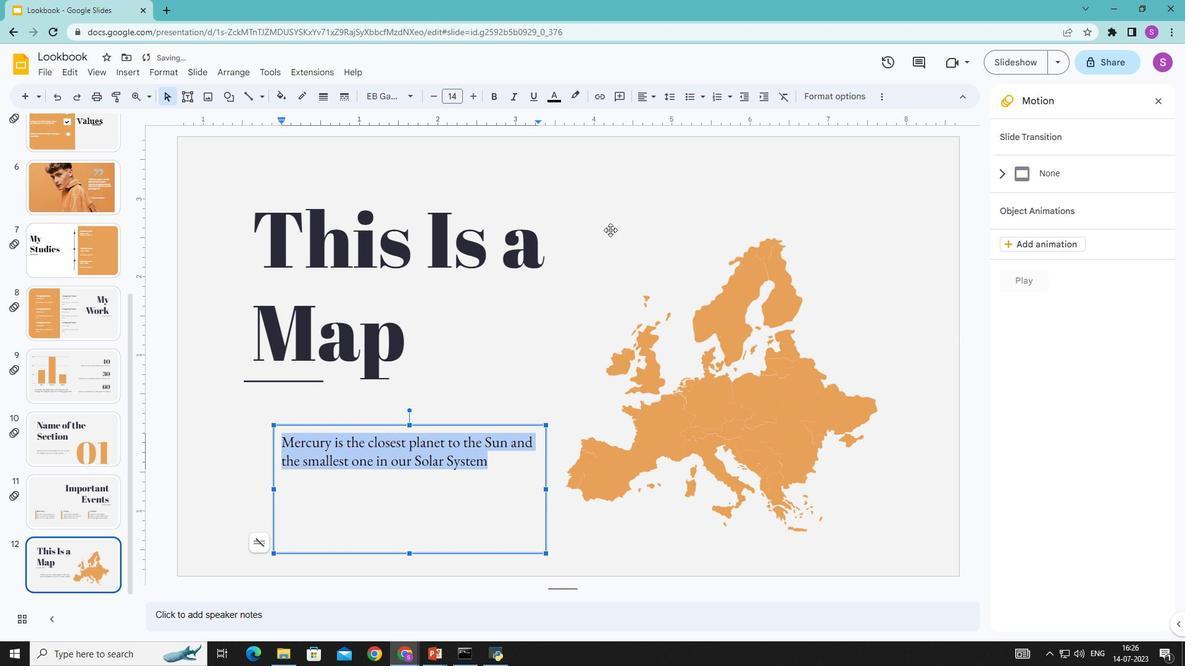 
Action: Mouse moved to (832, 222)
Screenshot: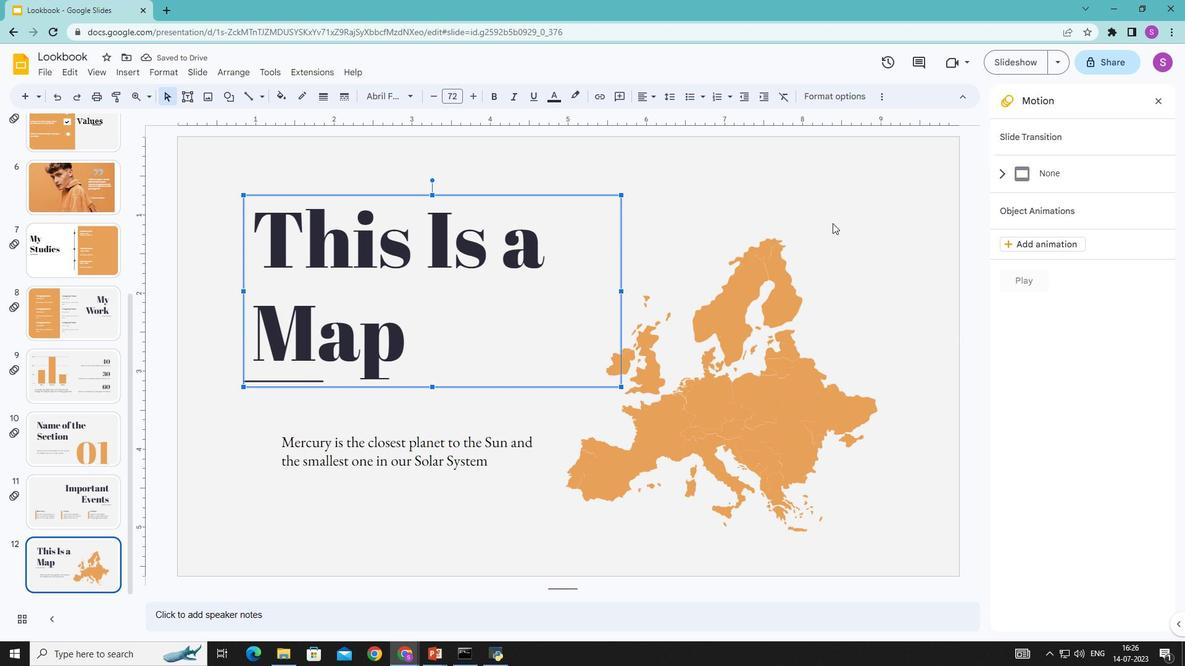 
Action: Mouse pressed left at (832, 222)
Screenshot: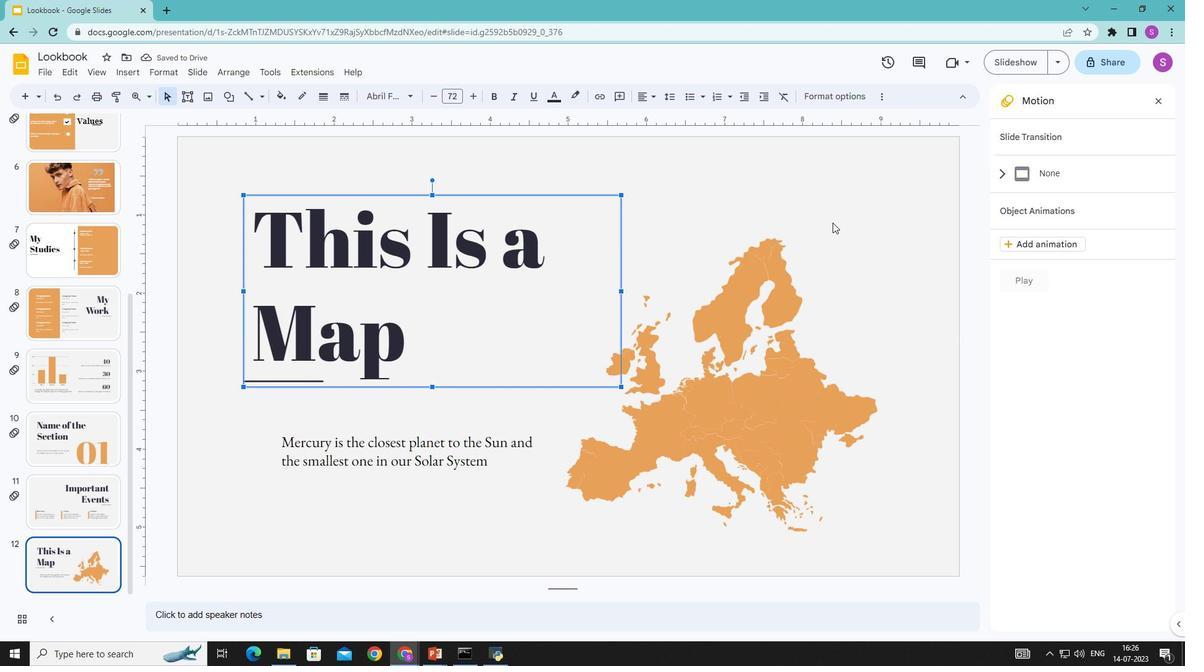 
Action: Mouse moved to (467, 91)
Screenshot: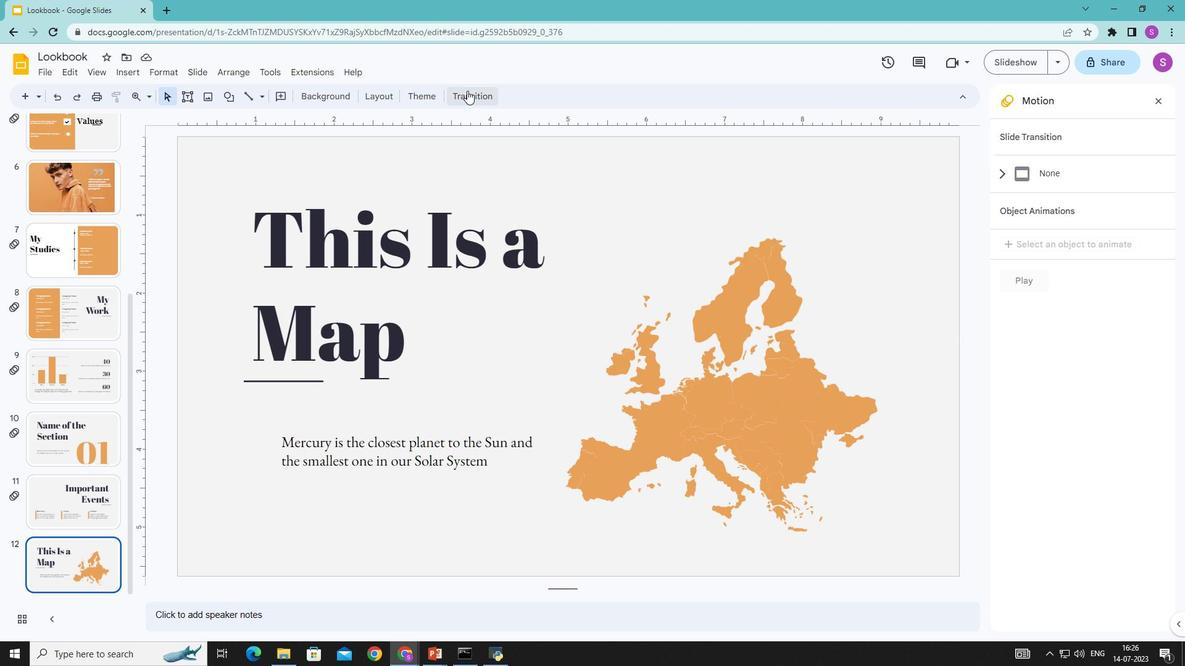 
Action: Mouse pressed left at (467, 91)
Screenshot: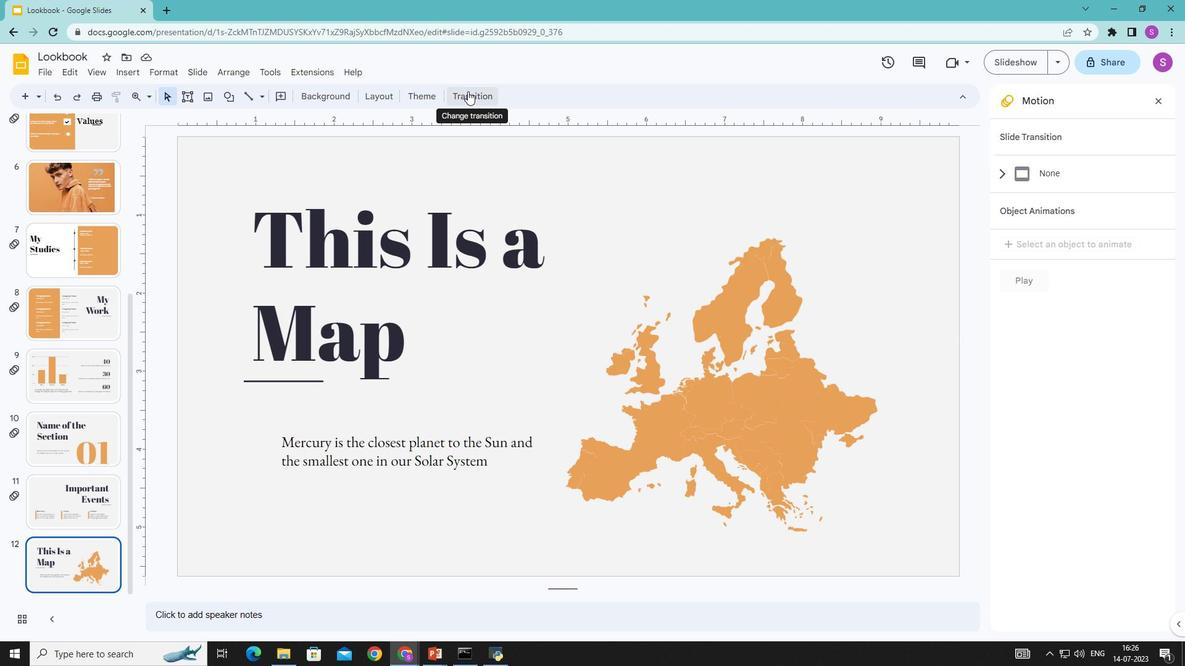 
Action: Mouse moved to (1148, 214)
Screenshot: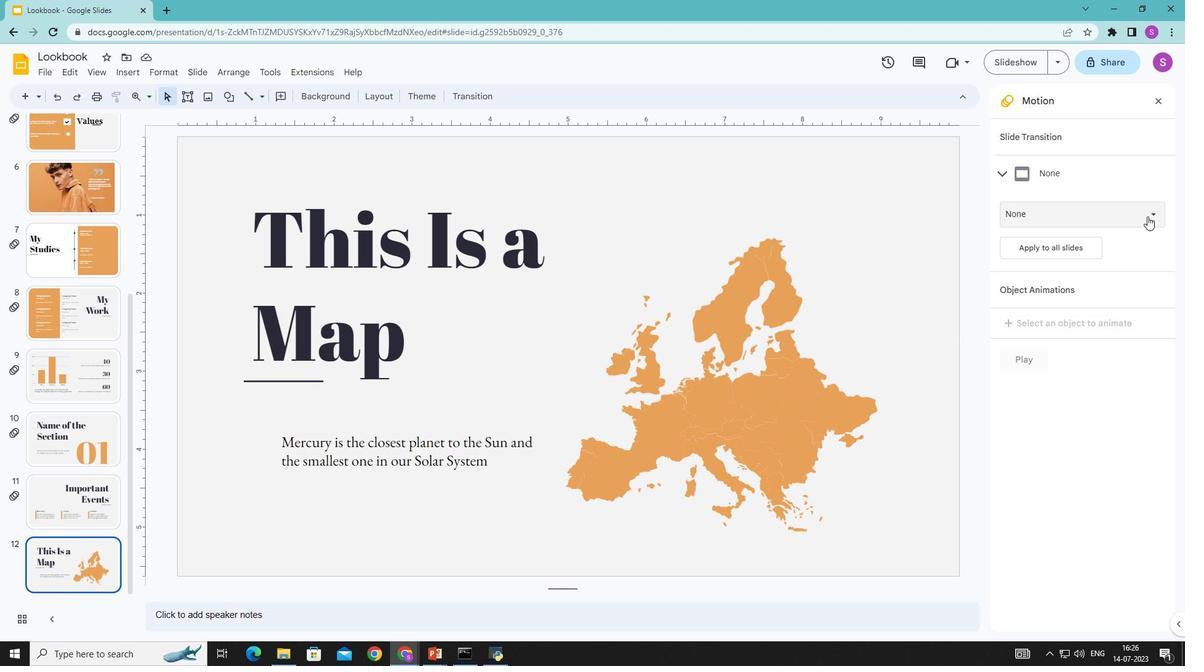 
Action: Mouse pressed left at (1148, 214)
Screenshot: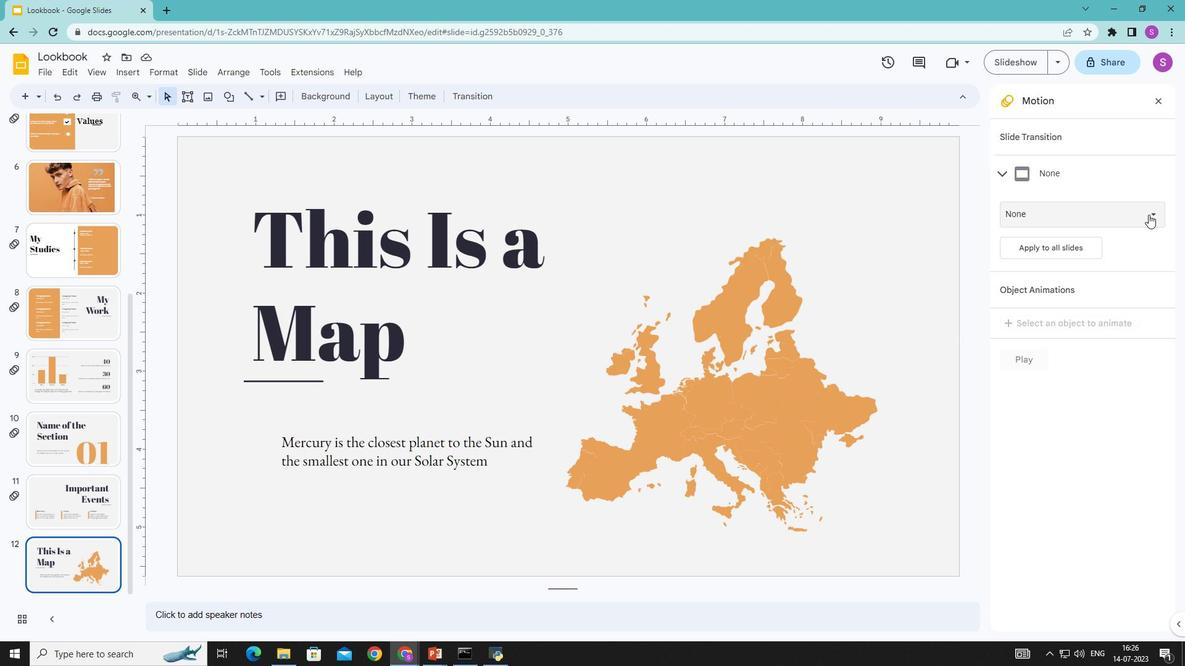 
Action: Mouse moved to (1050, 361)
Screenshot: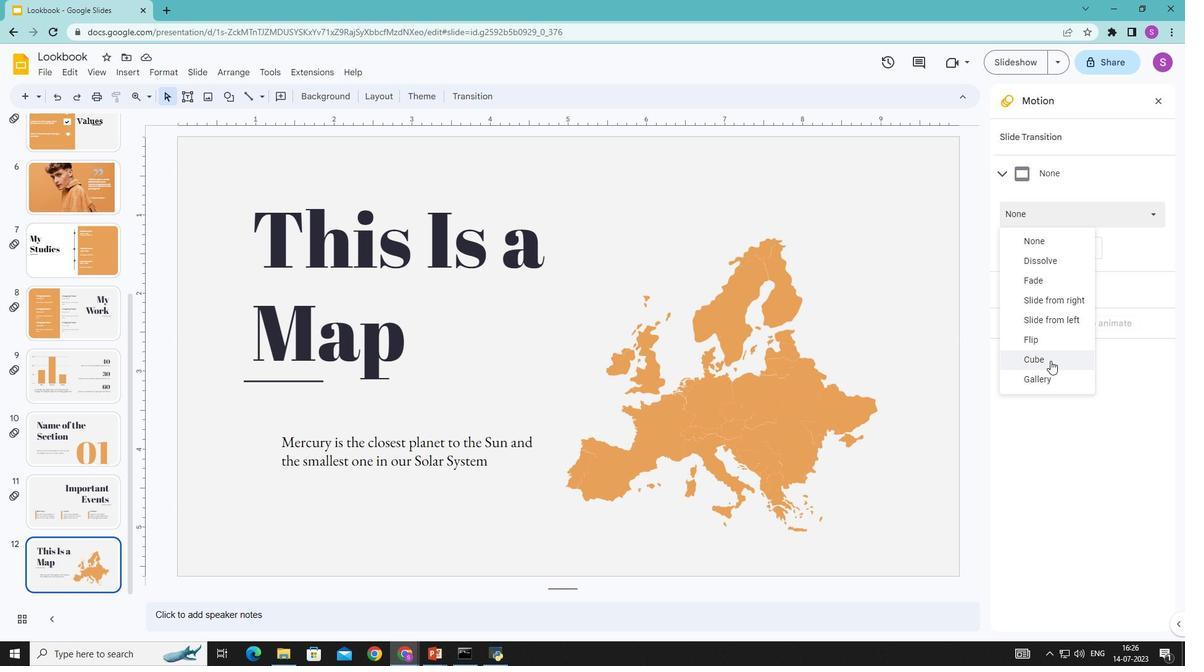 
Action: Mouse pressed left at (1050, 361)
Screenshot: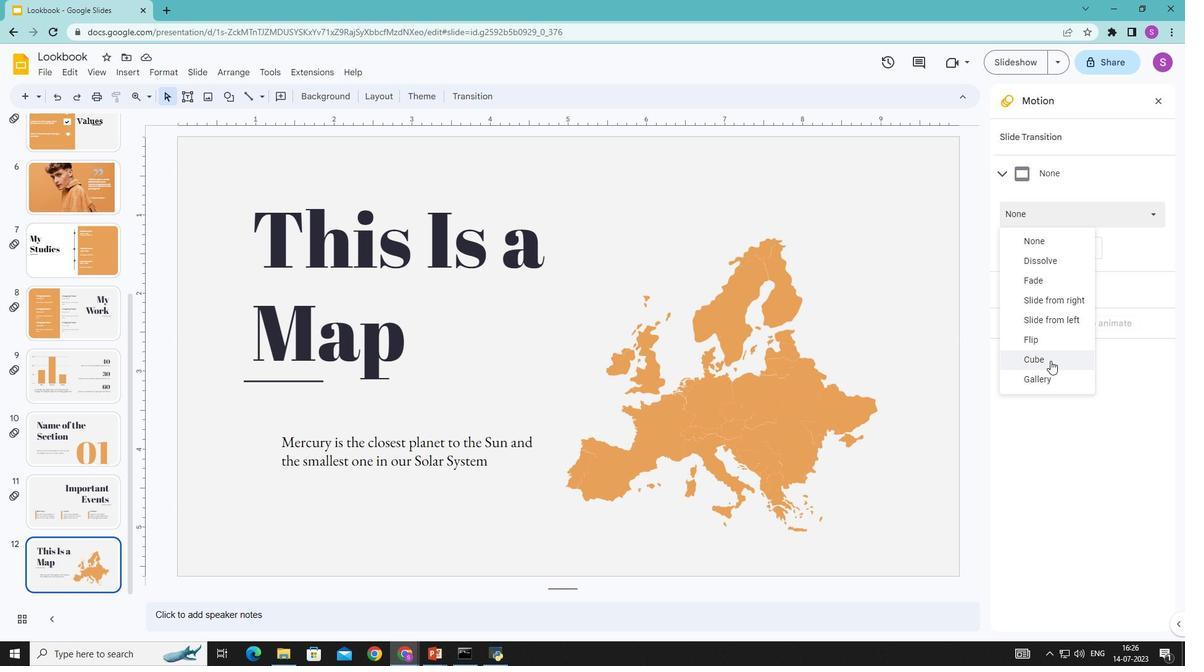 
Action: Mouse moved to (1083, 241)
Screenshot: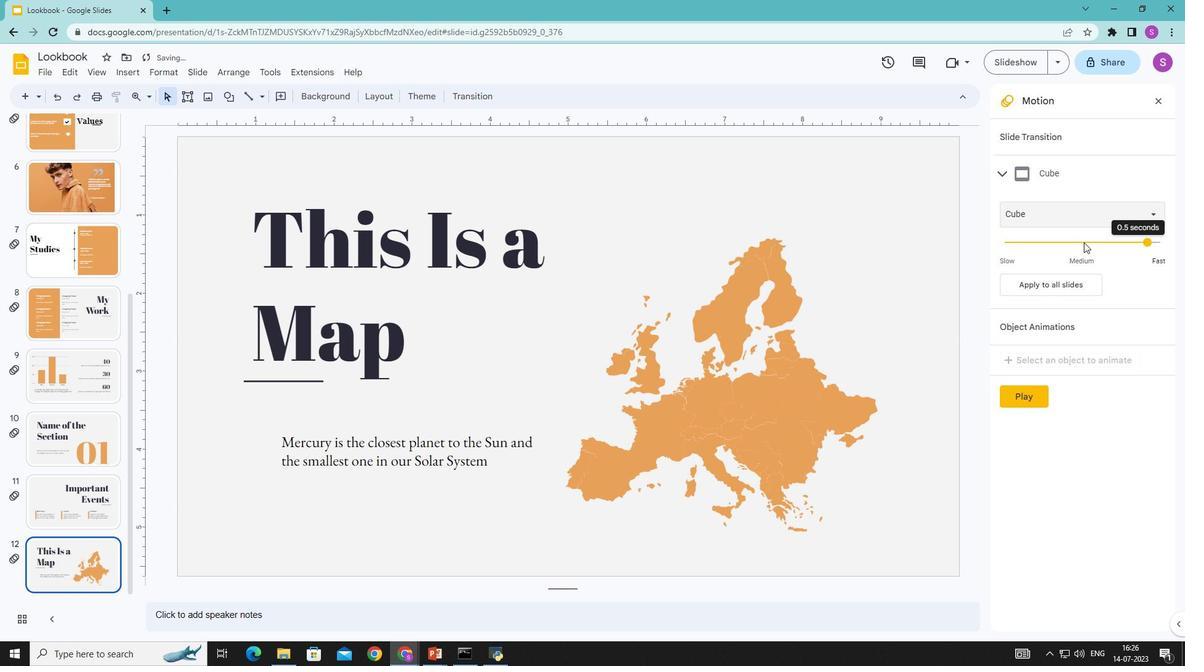 
Action: Mouse pressed left at (1083, 241)
Screenshot: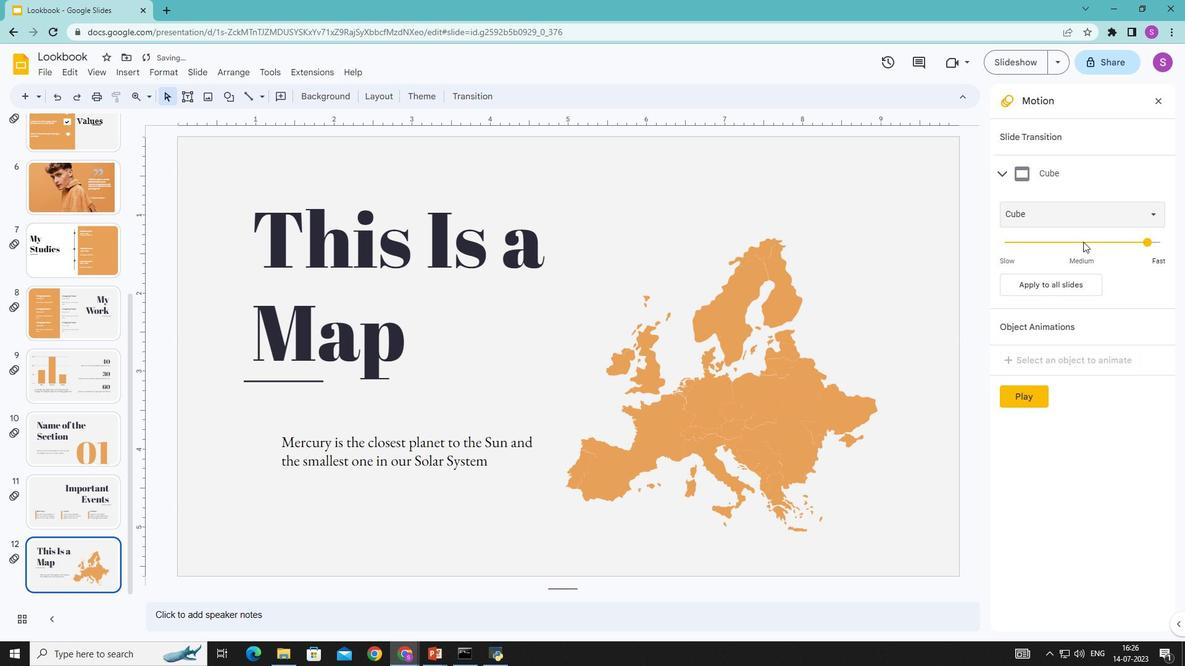 
Action: Mouse moved to (1134, 242)
Screenshot: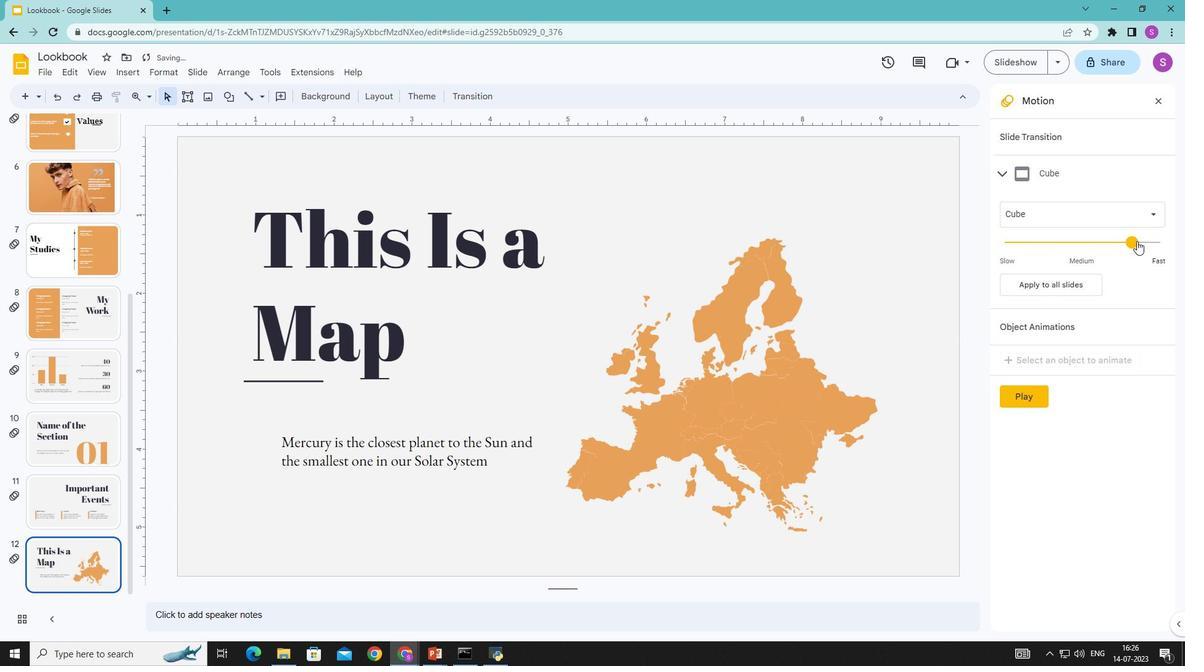 
Action: Mouse pressed left at (1134, 242)
Screenshot: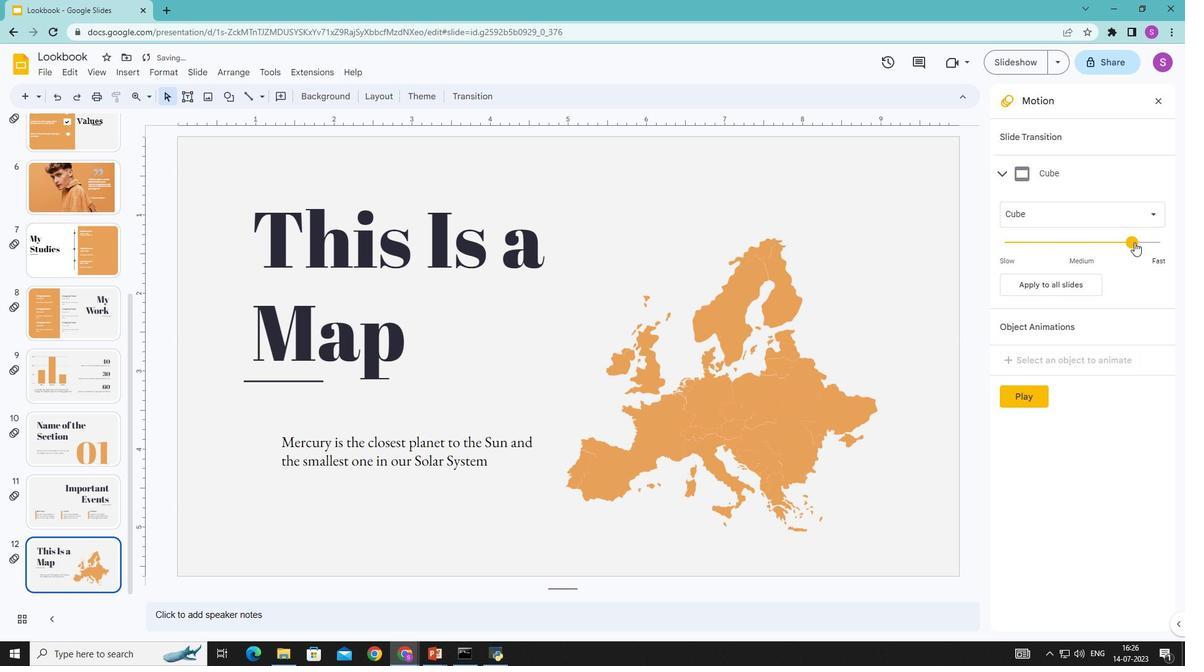 
Action: Mouse moved to (1023, 393)
Screenshot: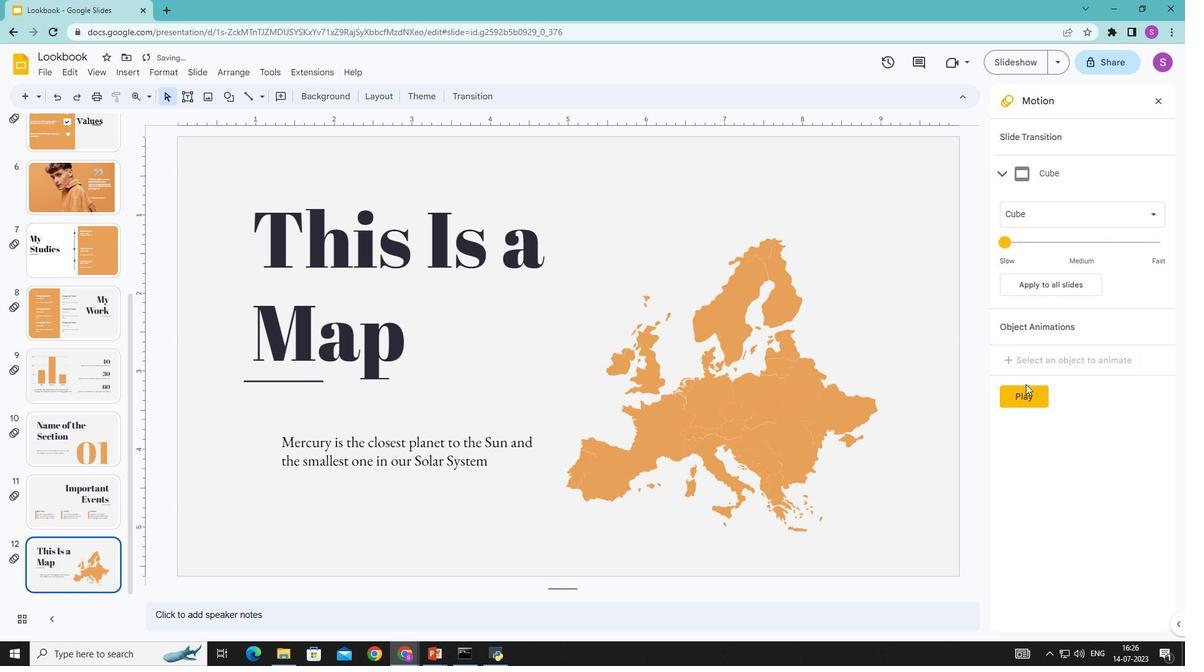 
Action: Mouse pressed left at (1023, 393)
Screenshot: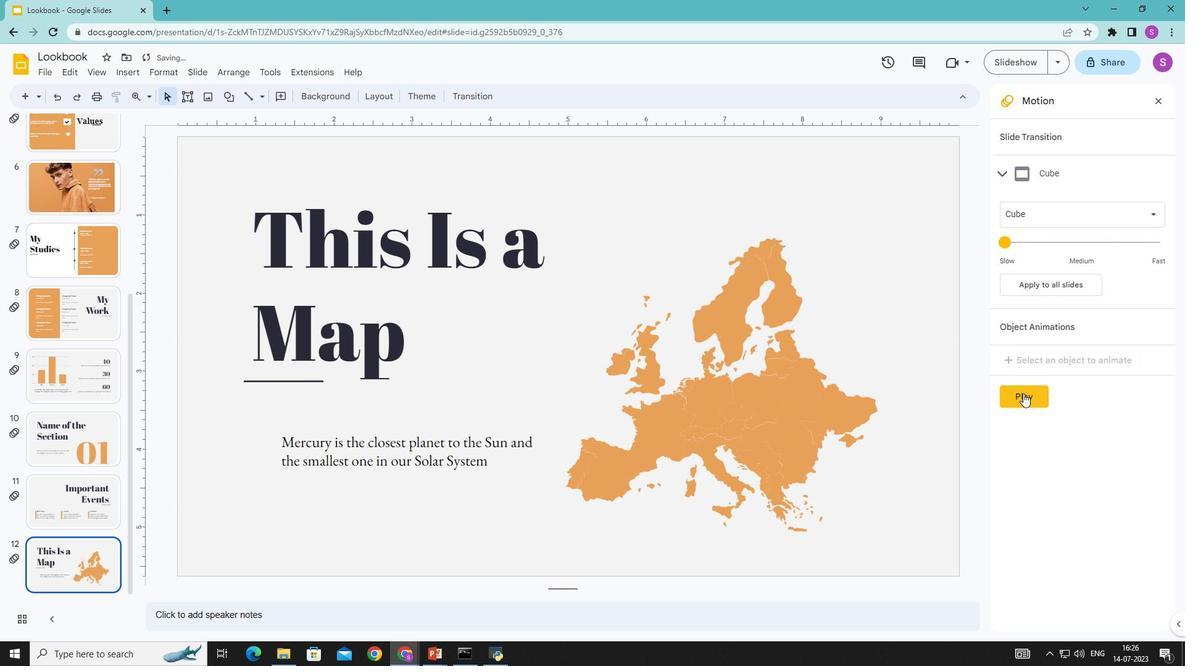 
Action: Mouse moved to (1012, 392)
Screenshot: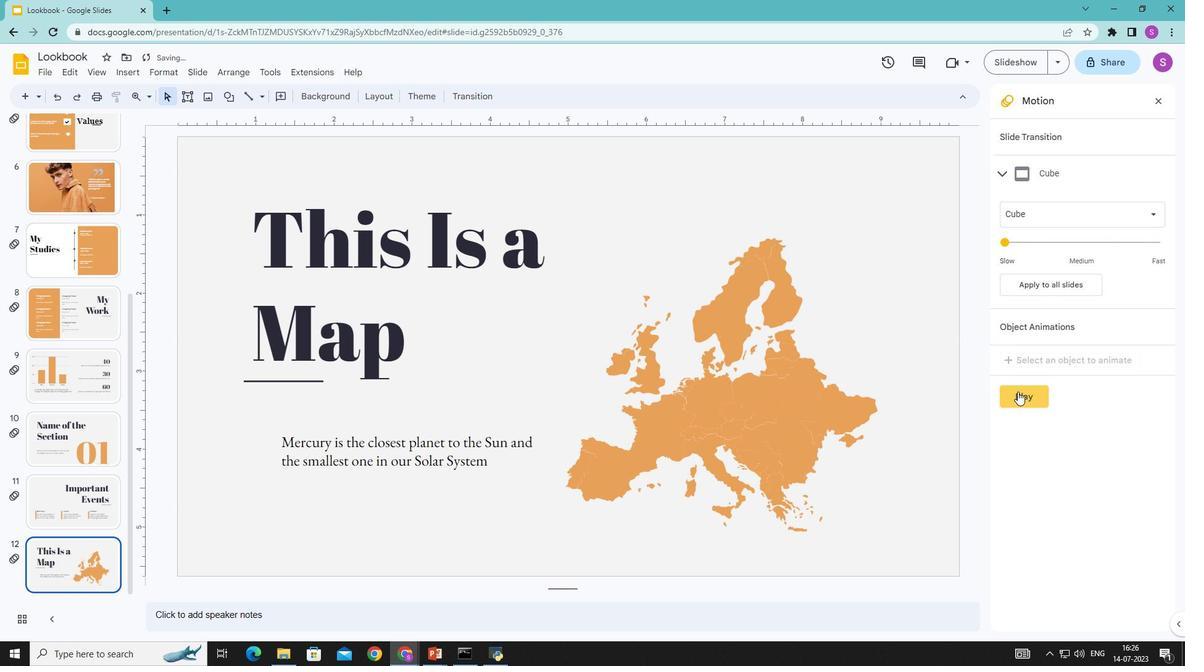 
